Task: Create a task  Integrate website with a new web content management system (CMS) , assign it to team member softage.2@softage.net in the project AvidTech and update the status of the task to  On Track  , set the priority of the task to High
Action: Mouse moved to (234, 290)
Screenshot: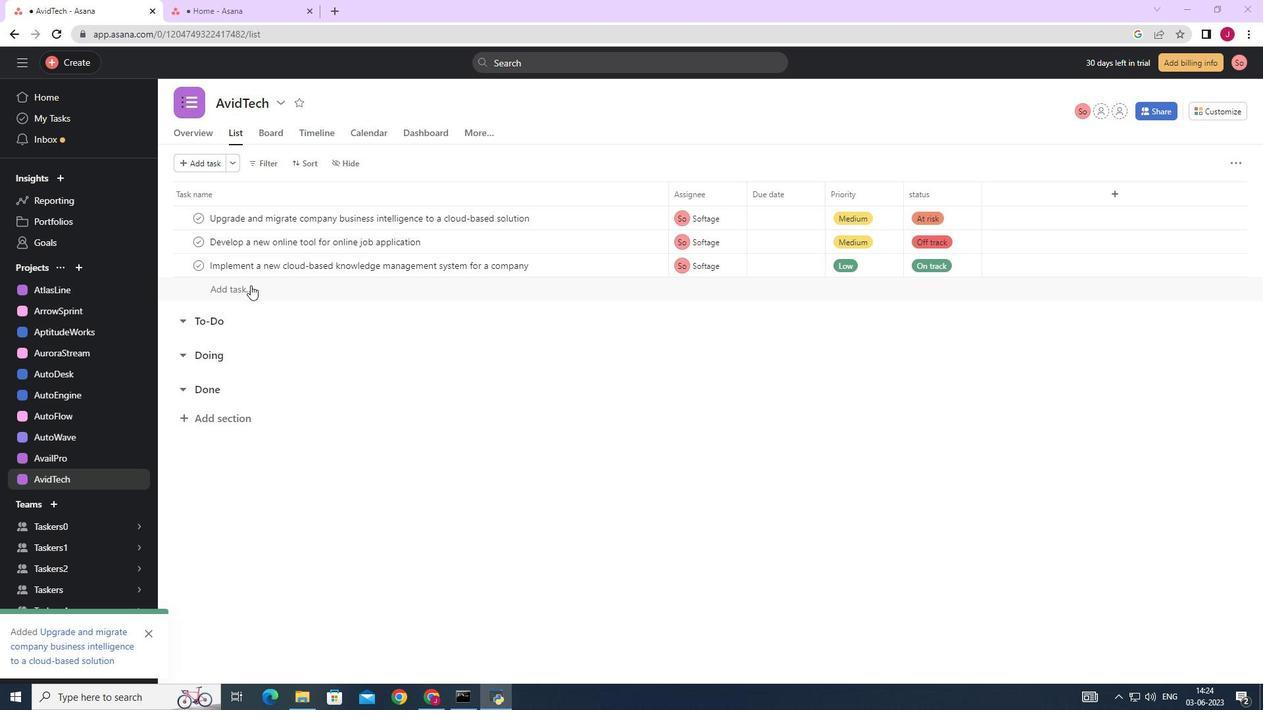 
Action: Mouse pressed left at (234, 290)
Screenshot: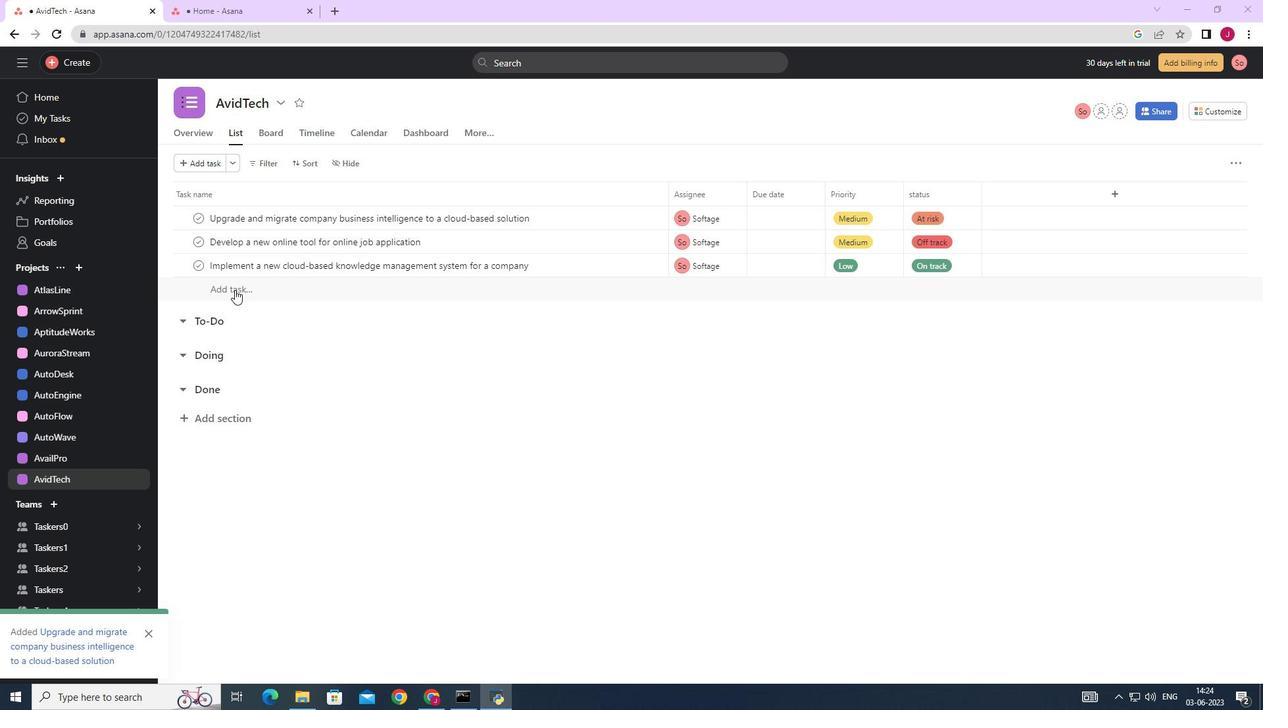 
Action: Mouse moved to (253, 288)
Screenshot: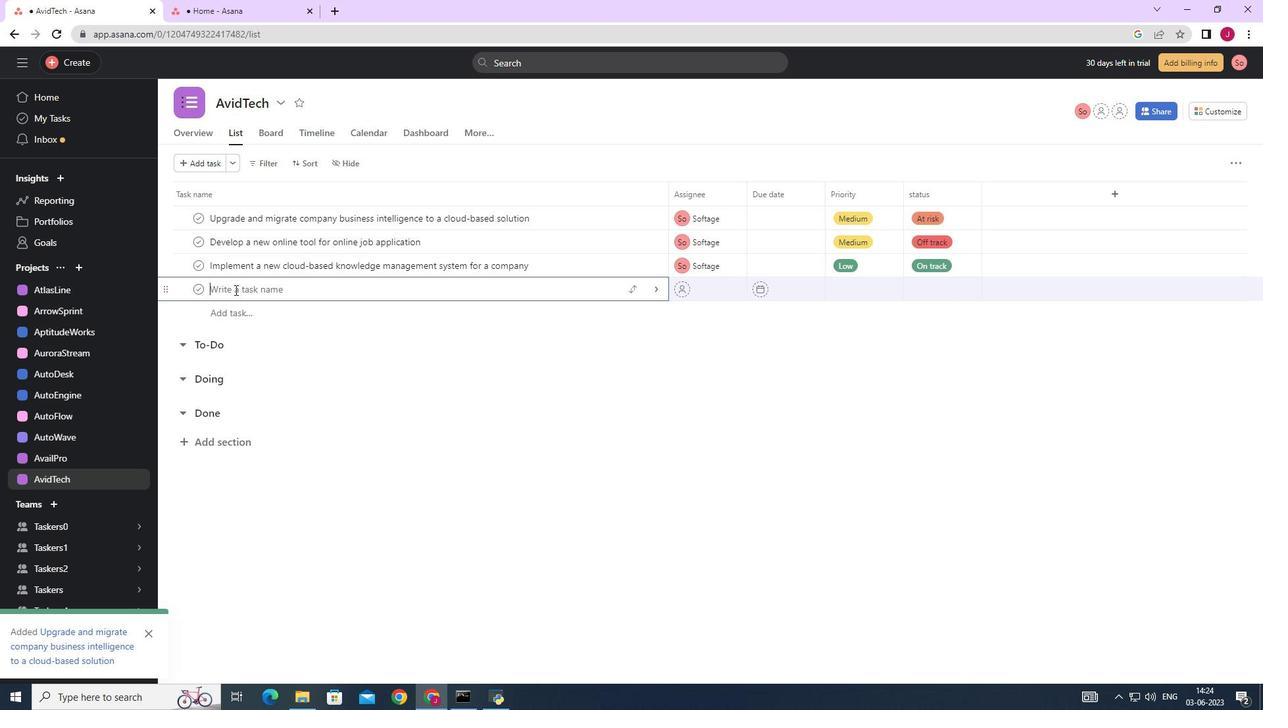 
Action: Key pressed <Key.caps_lock>I<Key.caps_lock>ntegrate<Key.space>website<Key.space>with<Key.space>a<Key.space>new<Key.space>web<Key.space>content<Key.space>management<Key.space>system<Key.space><Key.shift_r>(<Key.caps_lock>CNS<Key.shift_r>)<Key.space><Key.backspace><Key.backspace><Key.backspace><Key.backspace>MS<Key.shift_r>)<Key.space>
Screenshot: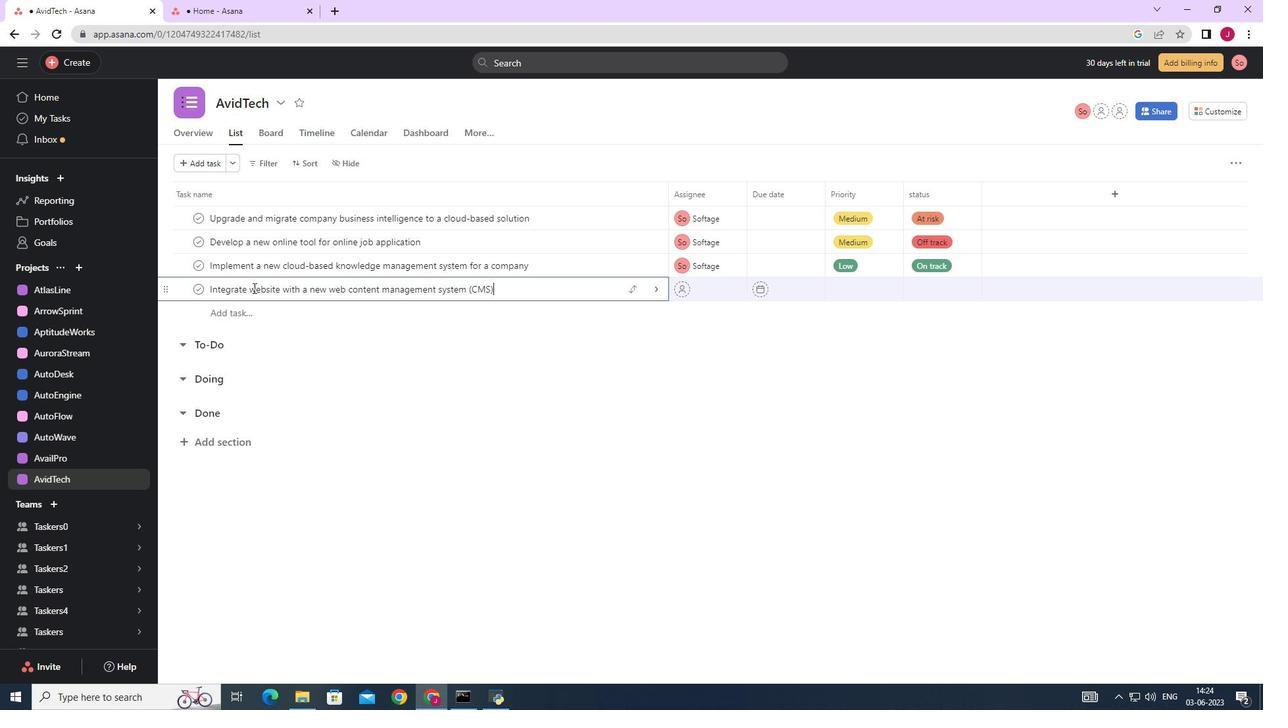 
Action: Mouse moved to (533, 291)
Screenshot: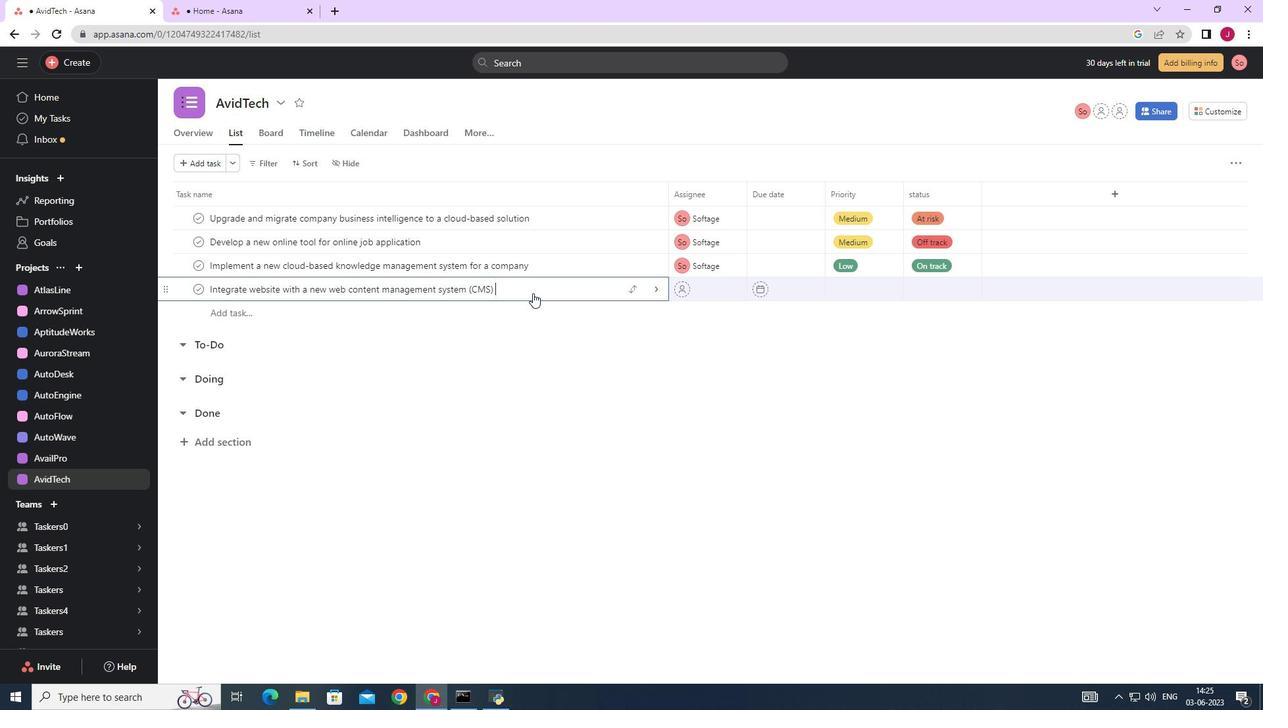 
Action: Mouse pressed left at (533, 291)
Screenshot: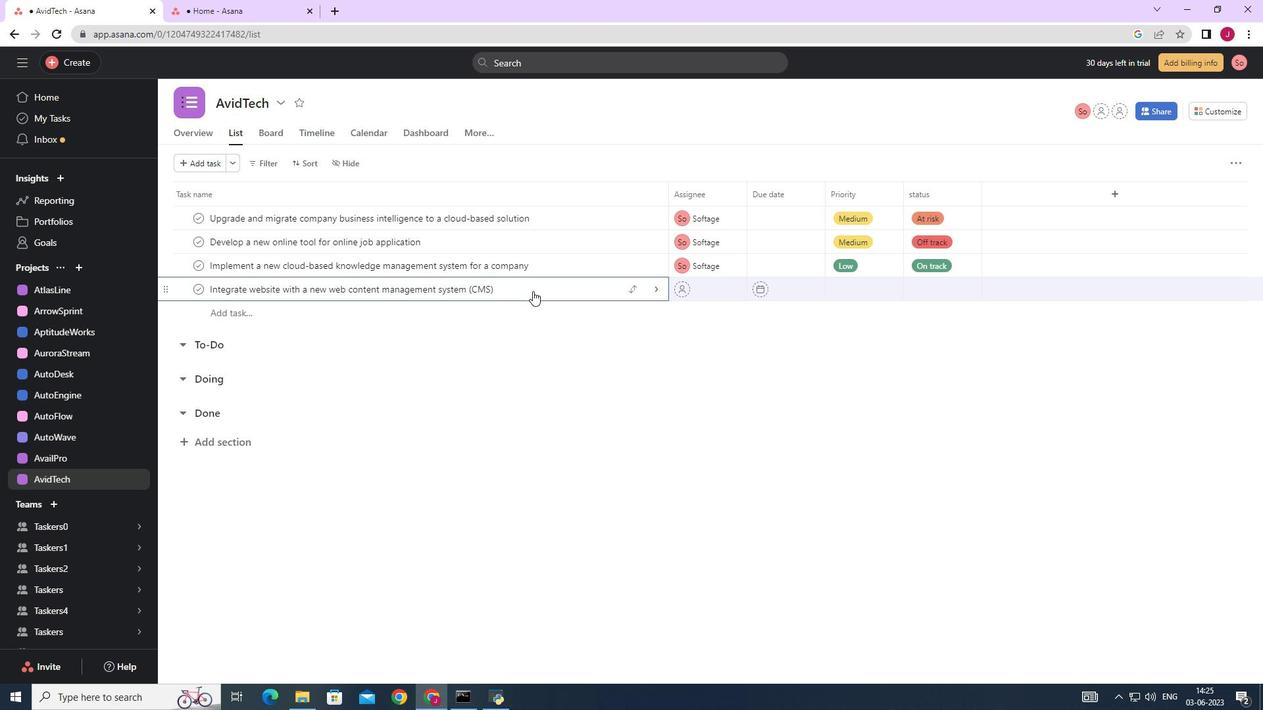 
Action: Mouse moved to (1245, 161)
Screenshot: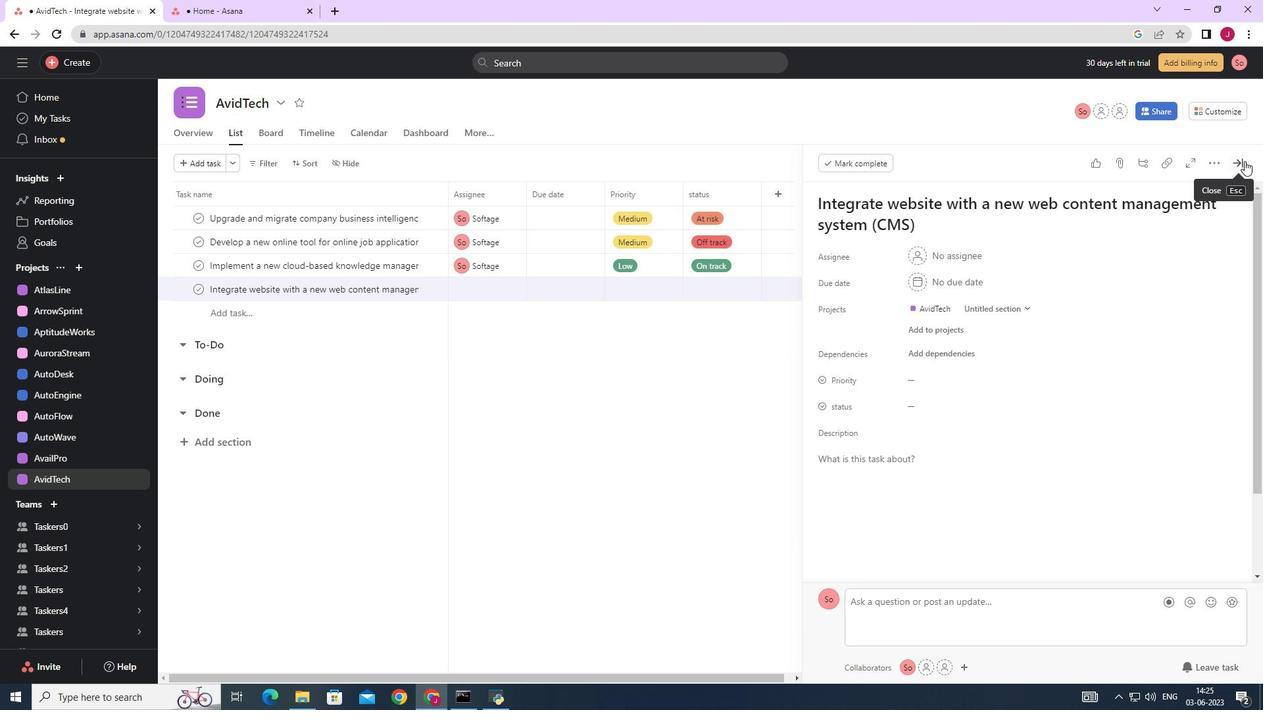 
Action: Mouse pressed left at (1245, 161)
Screenshot: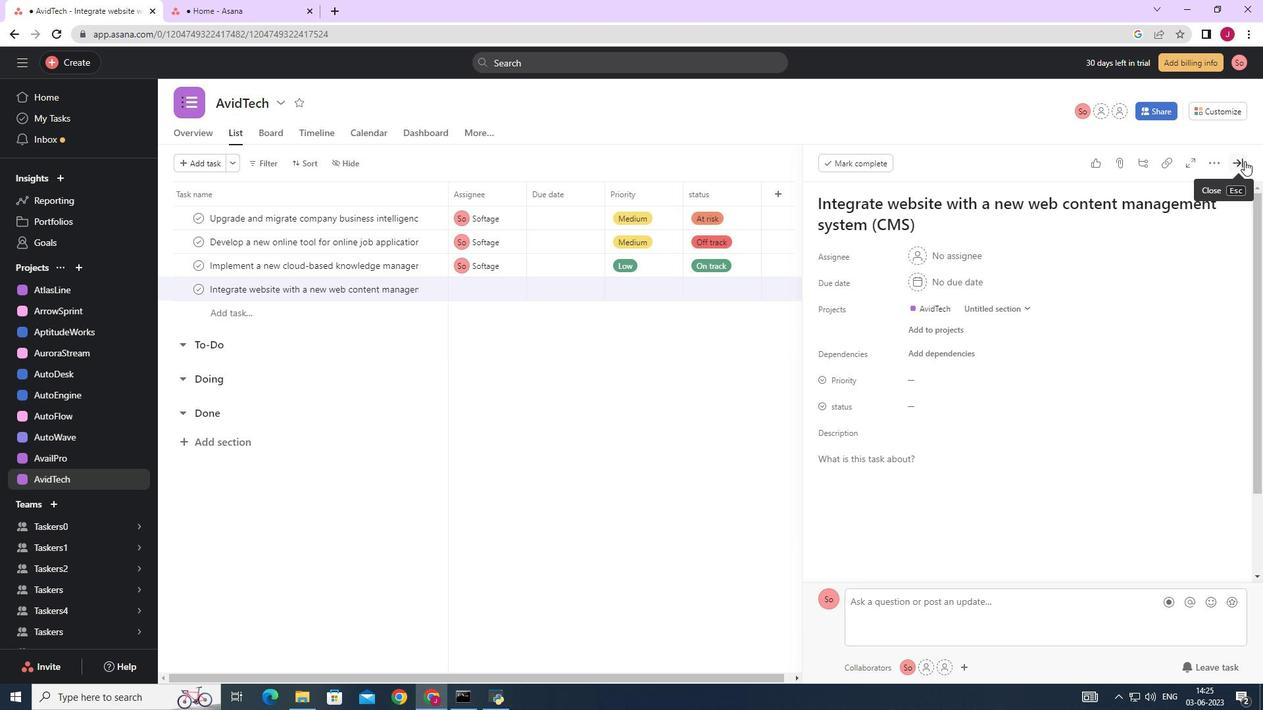 
Action: Mouse moved to (604, 290)
Screenshot: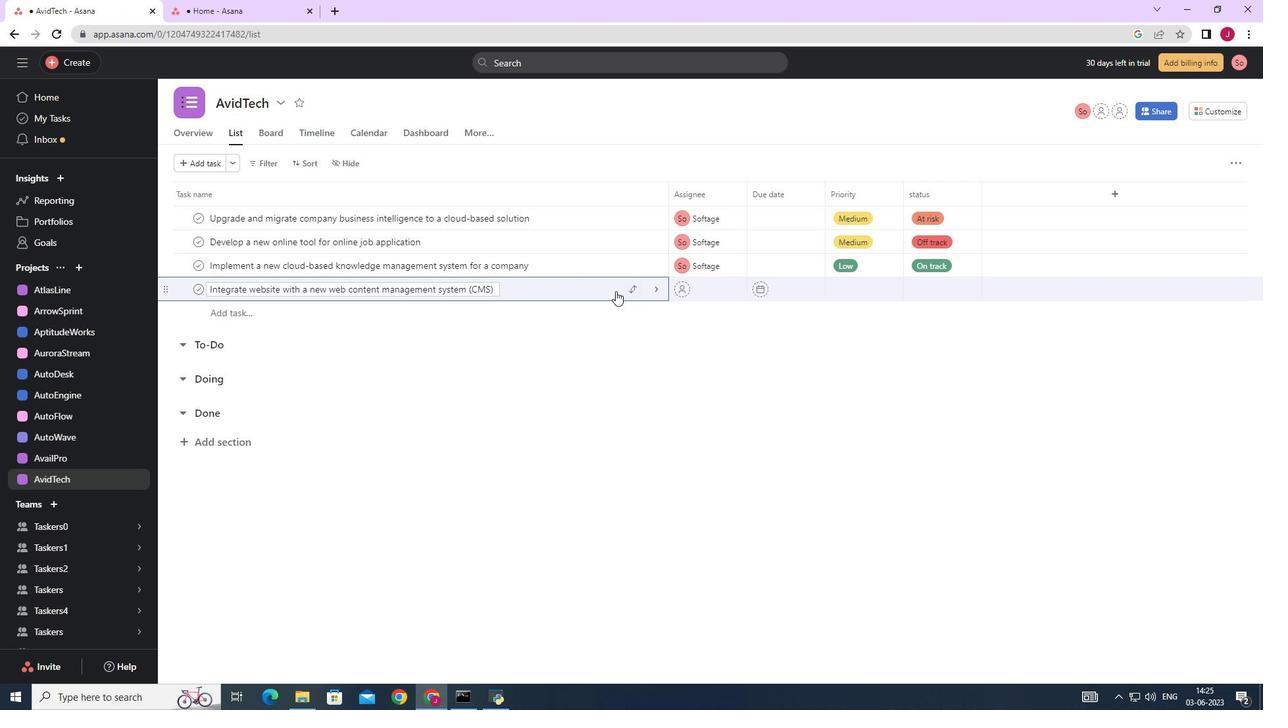 
Action: Key pressed <Key.backspace><Key.backspace><Key.backspace><Key.backspace><Key.backspace><Key.backspace><Key.backspace><Key.backspace><Key.backspace><Key.backspace><Key.backspace><Key.backspace><Key.backspace><Key.backspace><Key.backspace>
Screenshot: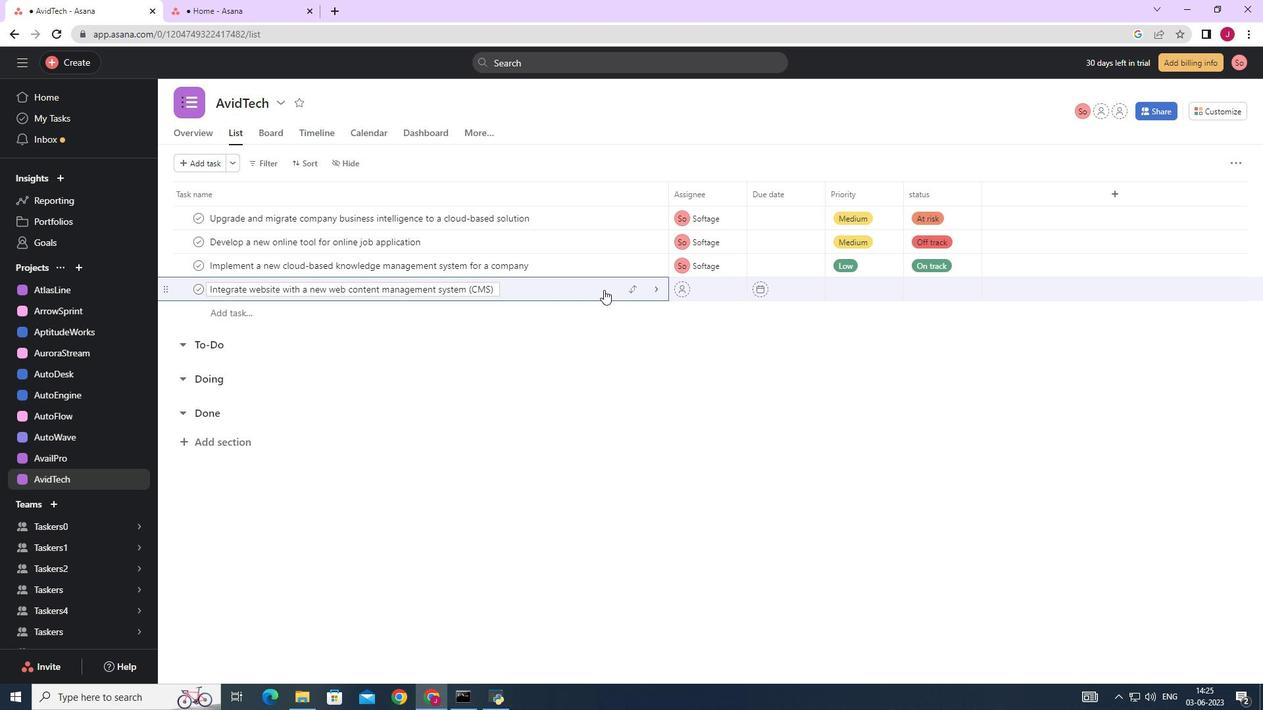
Action: Mouse moved to (494, 292)
Screenshot: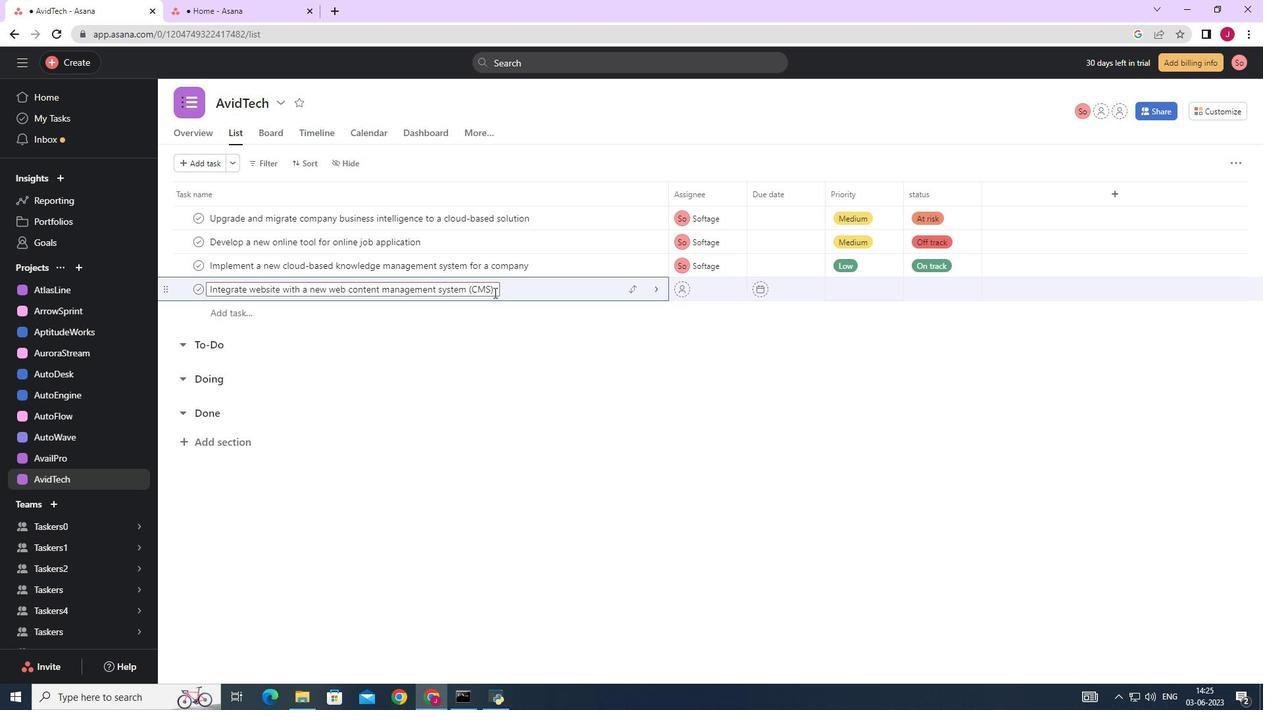 
Action: Mouse pressed left at (494, 292)
Screenshot: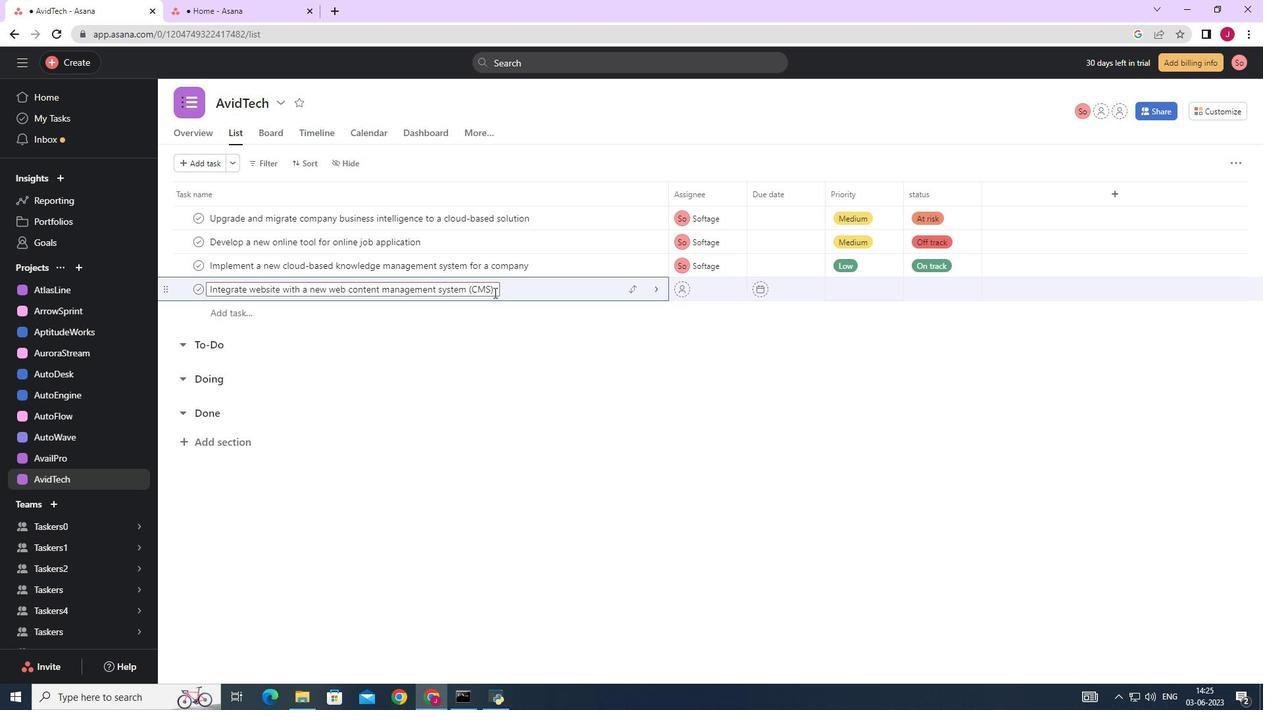 
Action: Mouse moved to (494, 292)
Screenshot: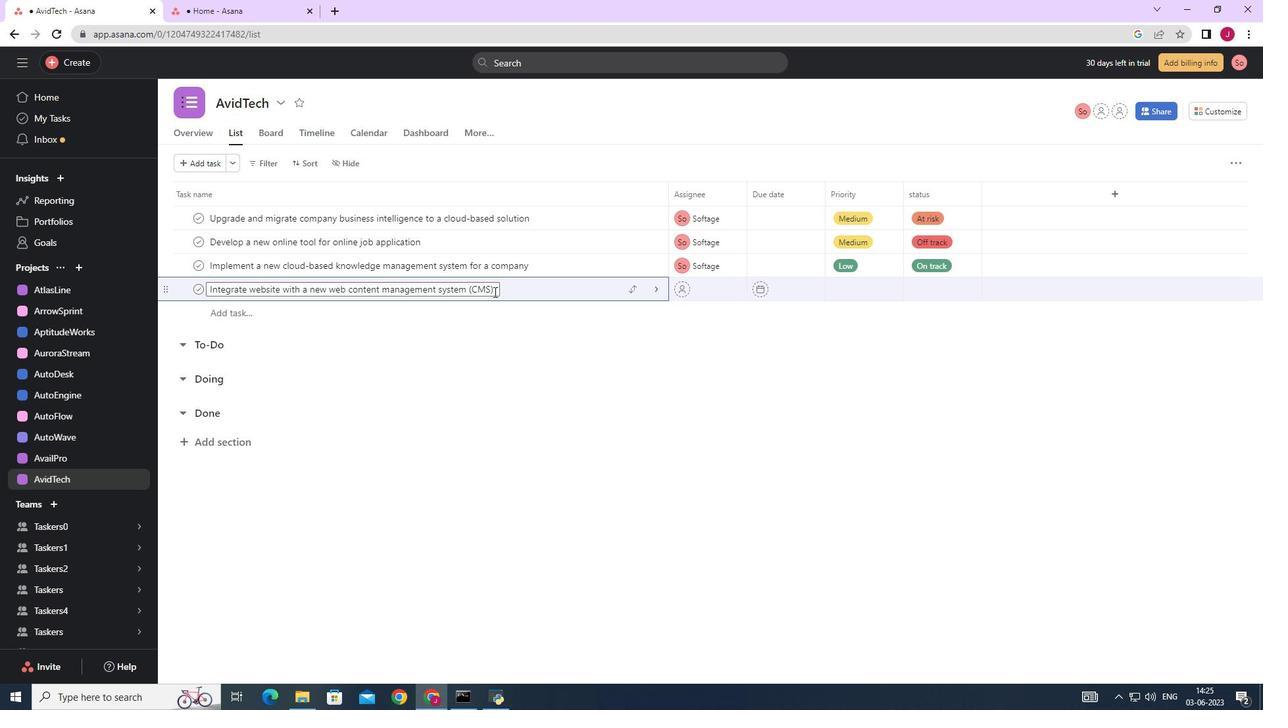 
Action: Key pressed <Key.backspace><Key.backspace><Key.backspace><Key.backspace><Key.backspace><Key.backspace><Key.backspace><Key.backspace><Key.backspace><Key.backspace><Key.backspace><Key.backspace><Key.backspace><Key.backspace><Key.backspace><Key.backspace><Key.backspace><Key.backspace><Key.backspace><Key.backspace><Key.backspace><Key.backspace><Key.backspace><Key.backspace><Key.backspace><Key.backspace><Key.backspace><Key.backspace><Key.backspace><Key.backspace><Key.backspace><Key.backspace><Key.backspace><Key.backspace><Key.backspace><Key.backspace><Key.backspace><Key.backspace><Key.backspace><Key.backspace><Key.backspace><Key.backspace><Key.backspace><Key.backspace><Key.backspace><Key.backspace><Key.backspace><Key.backspace><Key.backspace><Key.backspace><Key.backspace><Key.backspace><Key.backspace><Key.backspace><Key.backspace><Key.backspace><Key.backspace><Key.backspace><Key.backspace><Key.backspace><Key.backspace><Key.backspace><Key.backspace><Key.backspace><Key.backspace><Key.backspace><Key.backspace><Key.backspace><Key.backspace><Key.backspace>
Screenshot: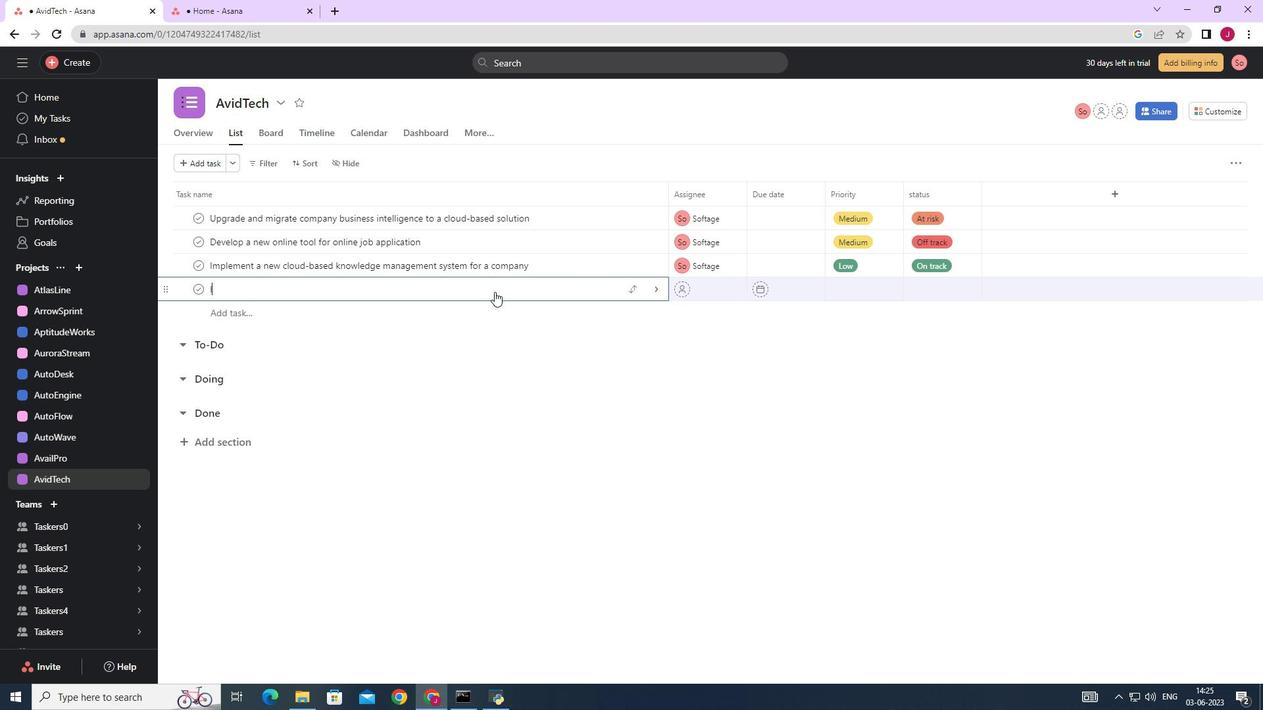 
Action: Mouse moved to (80, 58)
Screenshot: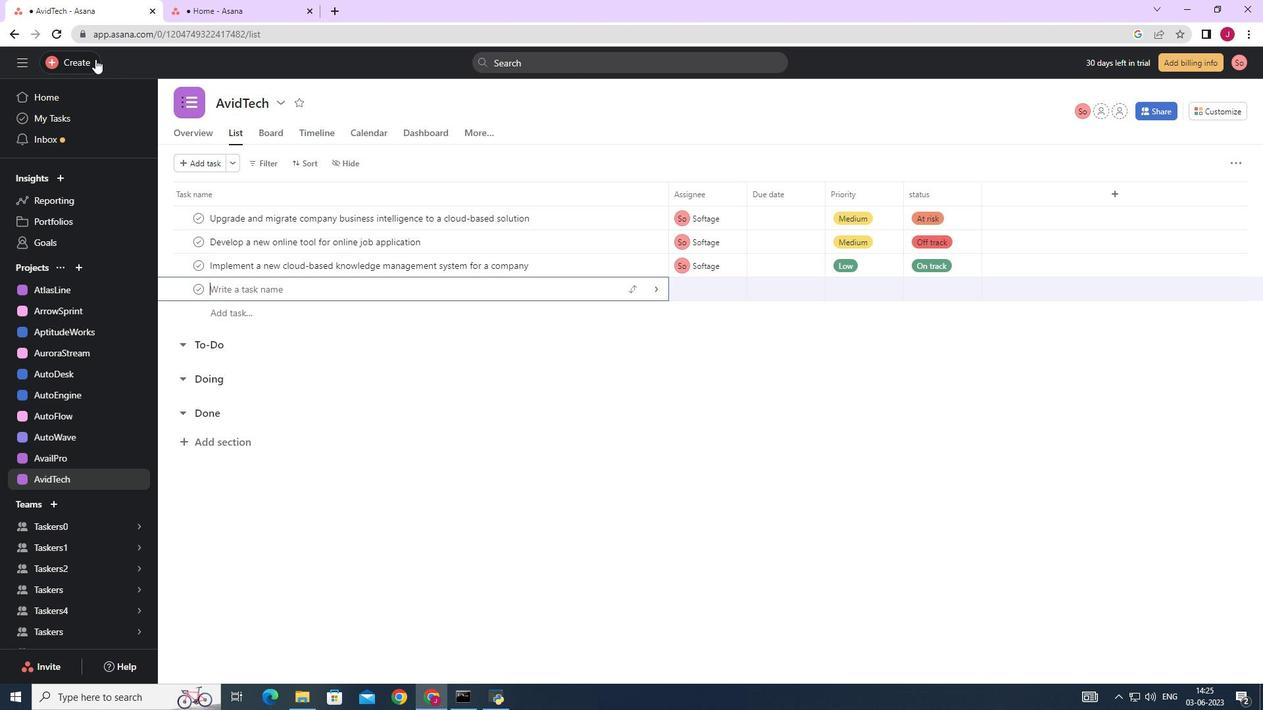 
Action: Mouse pressed left at (80, 58)
Screenshot: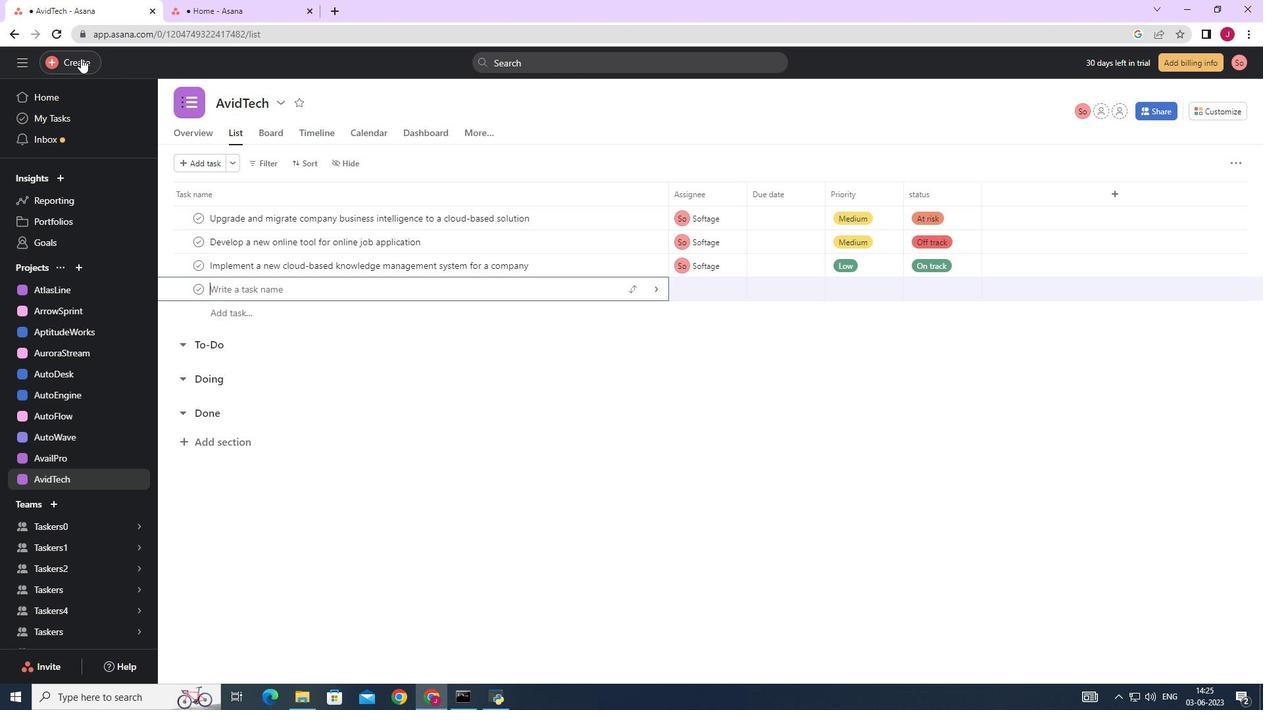 
Action: Mouse moved to (185, 62)
Screenshot: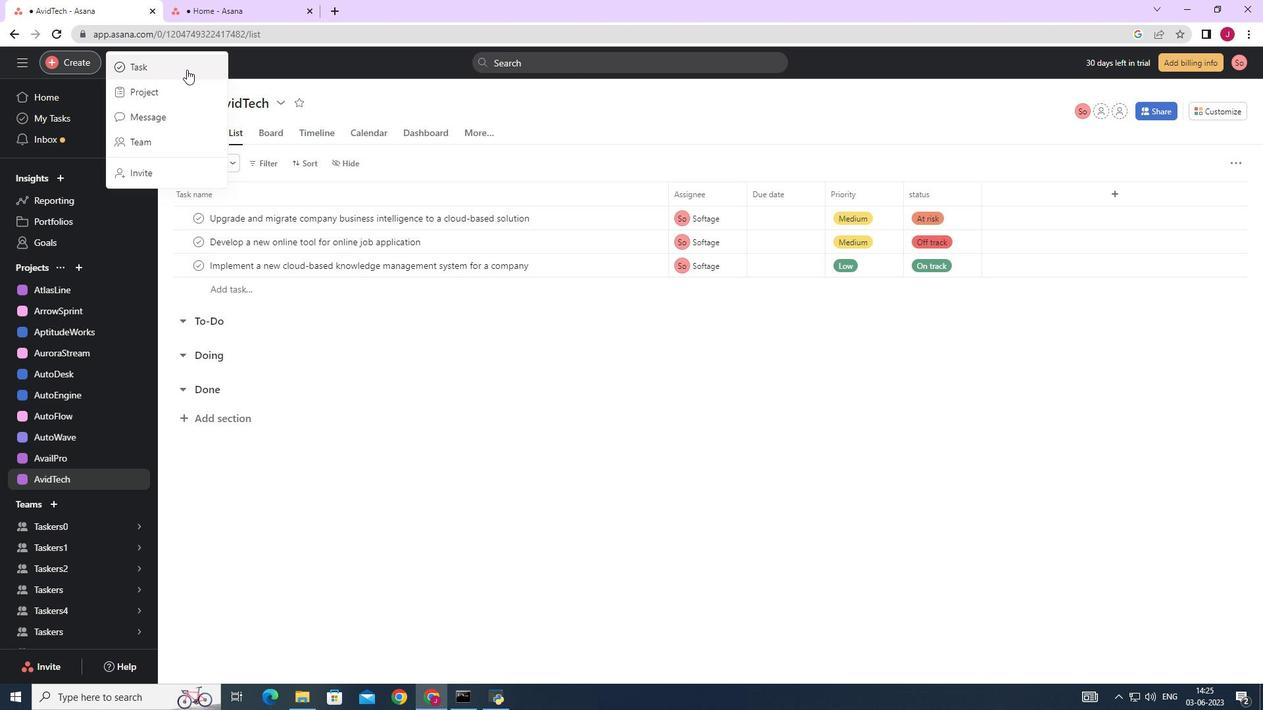 
Action: Mouse pressed left at (185, 62)
Screenshot: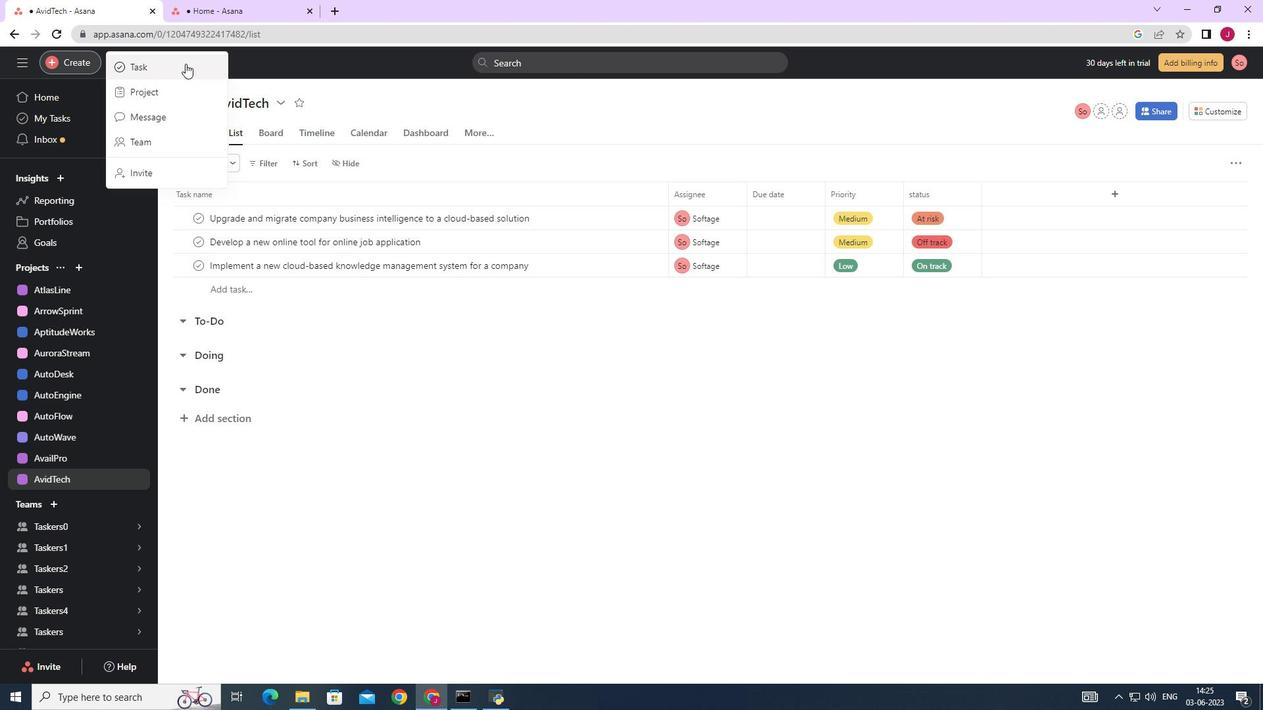 
Action: Mouse moved to (1002, 437)
Screenshot: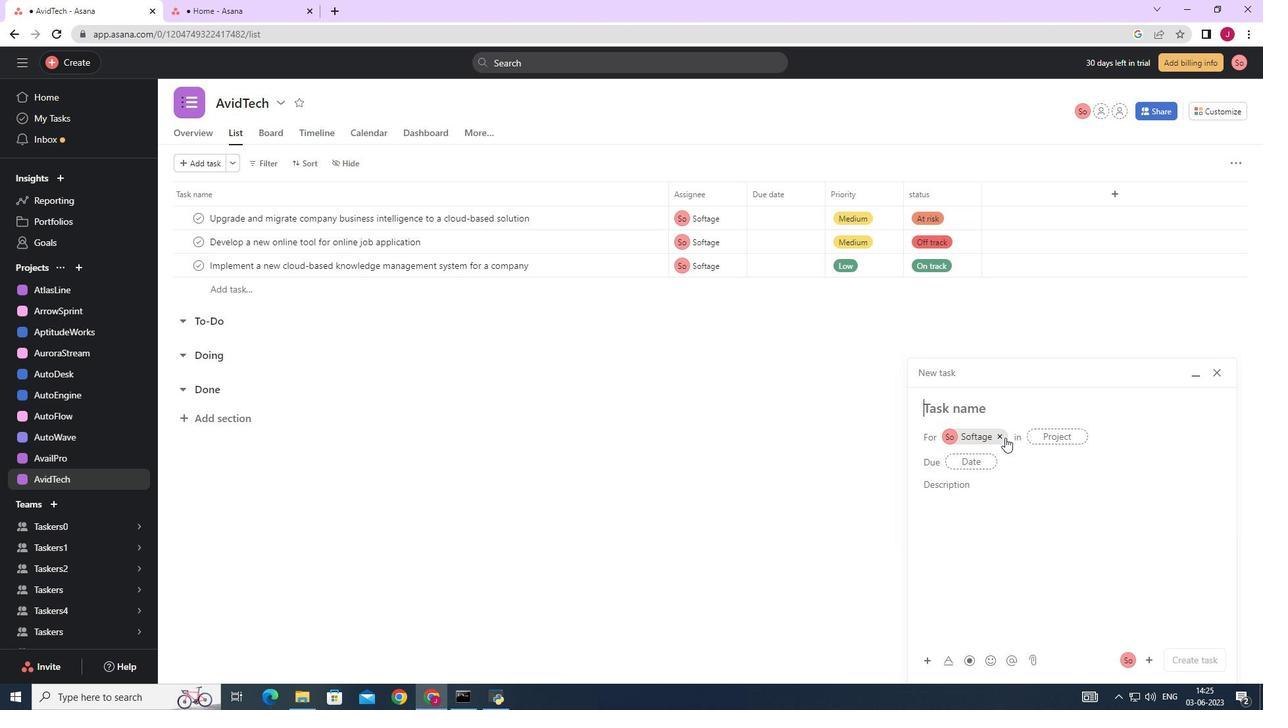 
Action: Mouse pressed left at (1002, 437)
Screenshot: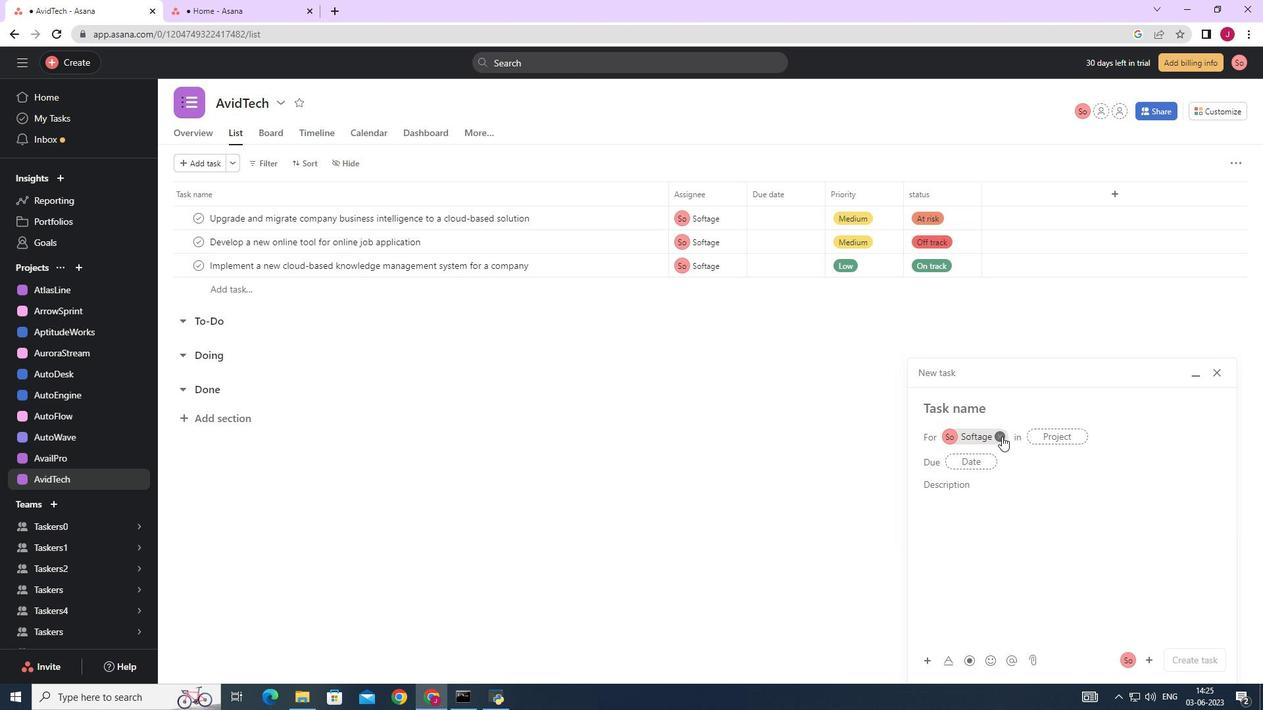 
Action: Mouse moved to (958, 412)
Screenshot: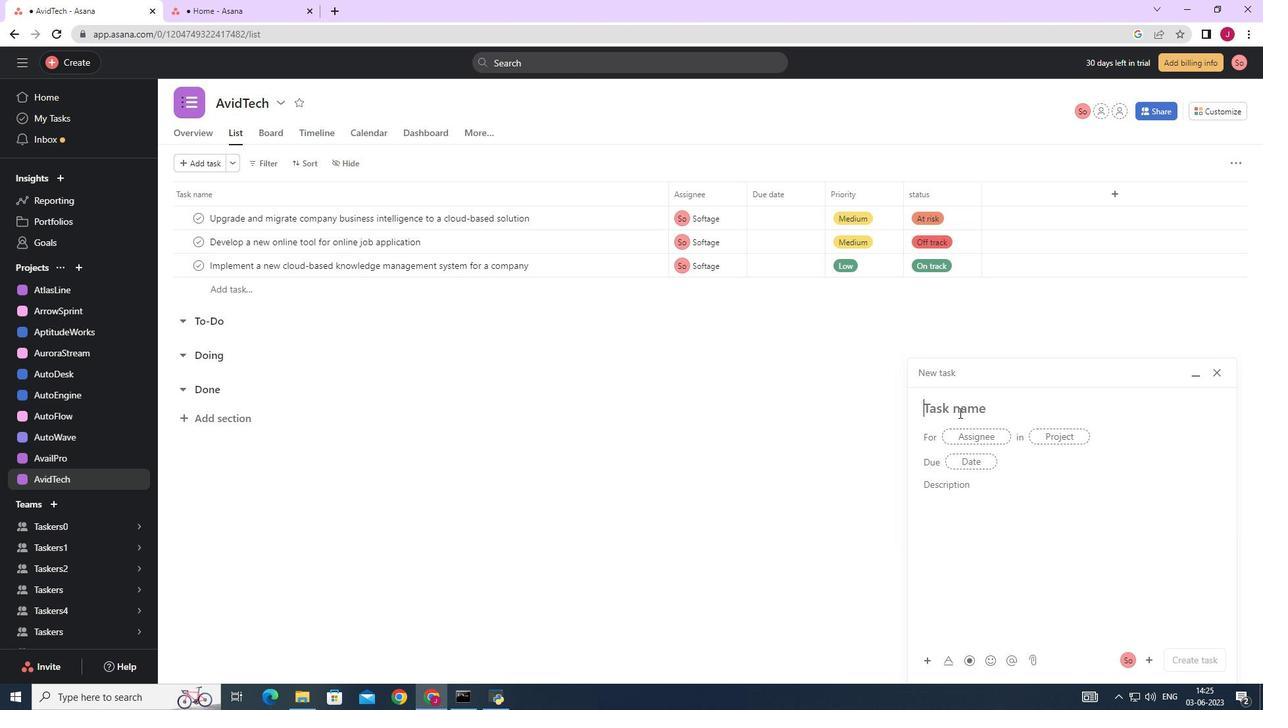 
Action: Mouse pressed left at (958, 412)
Screenshot: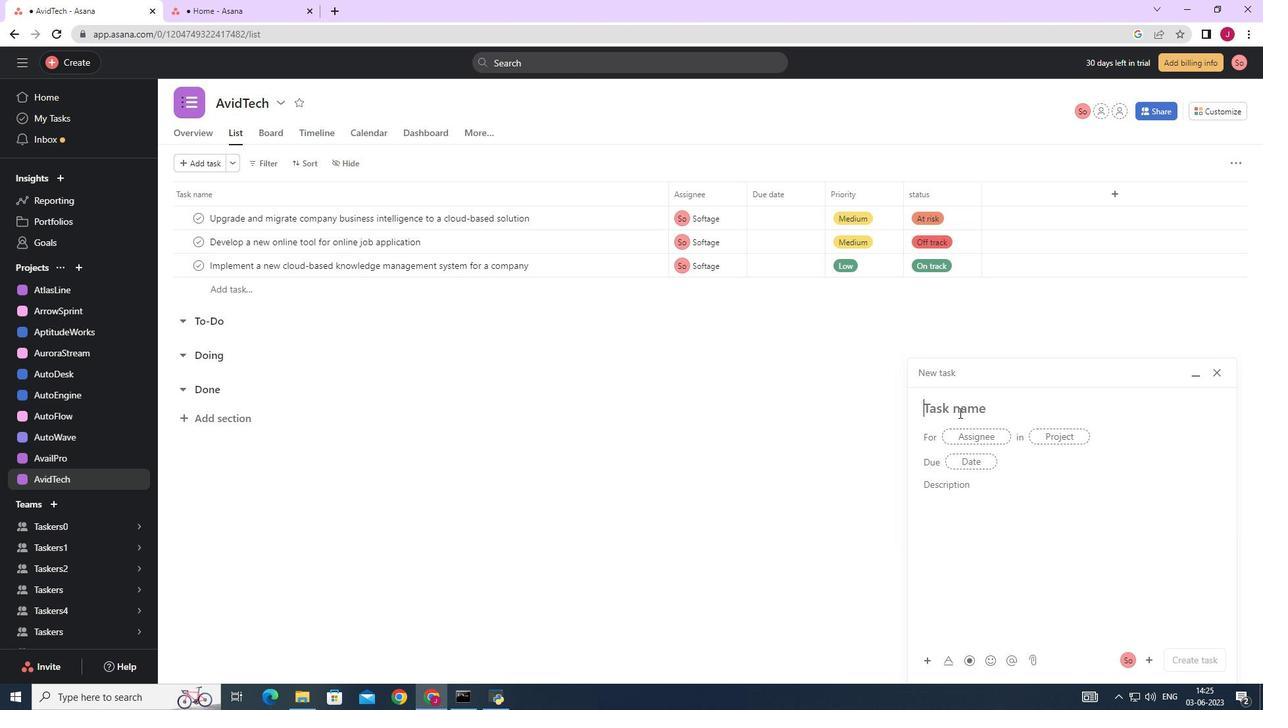 
Action: Key pressed <Key.caps_lock><Key.caps_lock>I<Key.caps_lock>ntegrate<Key.space>website<Key.space>with<Key.space>a<Key.space>new<Key.space>web<Key.space>content<Key.space>management<Key.space>system<Key.space><Key.shift_r><Key.shift_r><Key.shift_r>(<Key.caps_lock>CMS<Key.shift_r>)<Key.space>
Screenshot: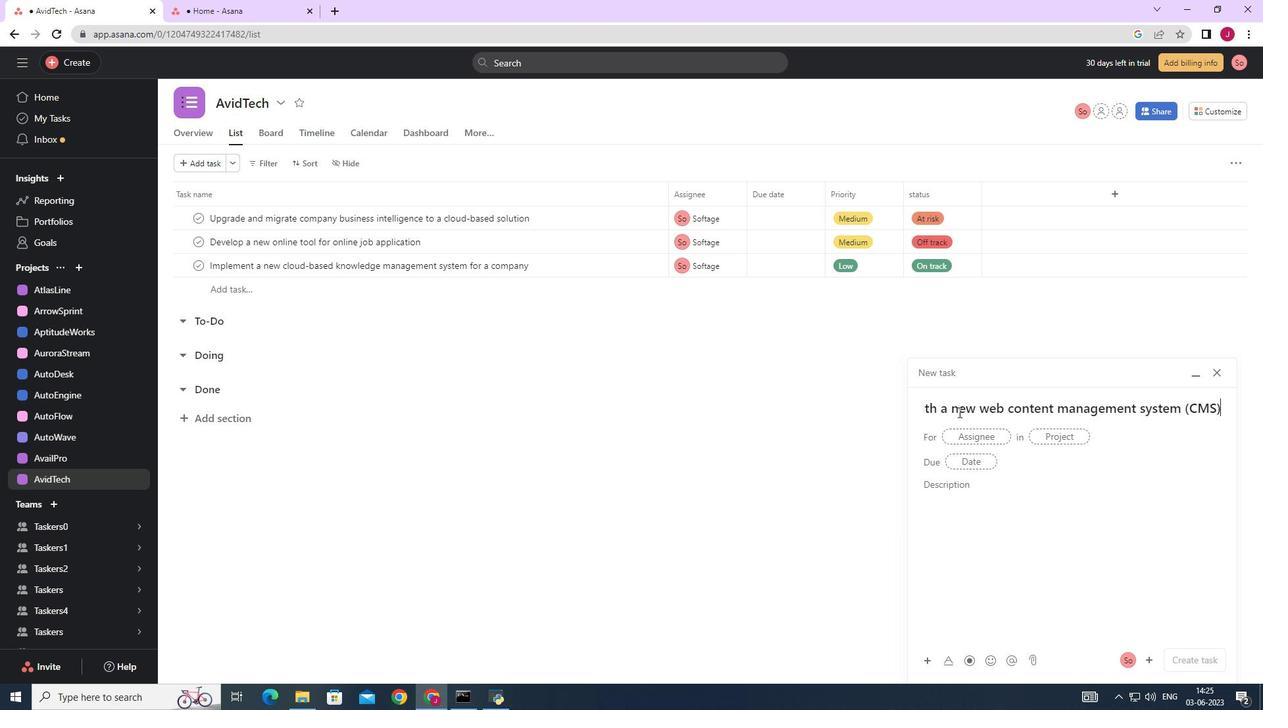 
Action: Mouse moved to (986, 433)
Screenshot: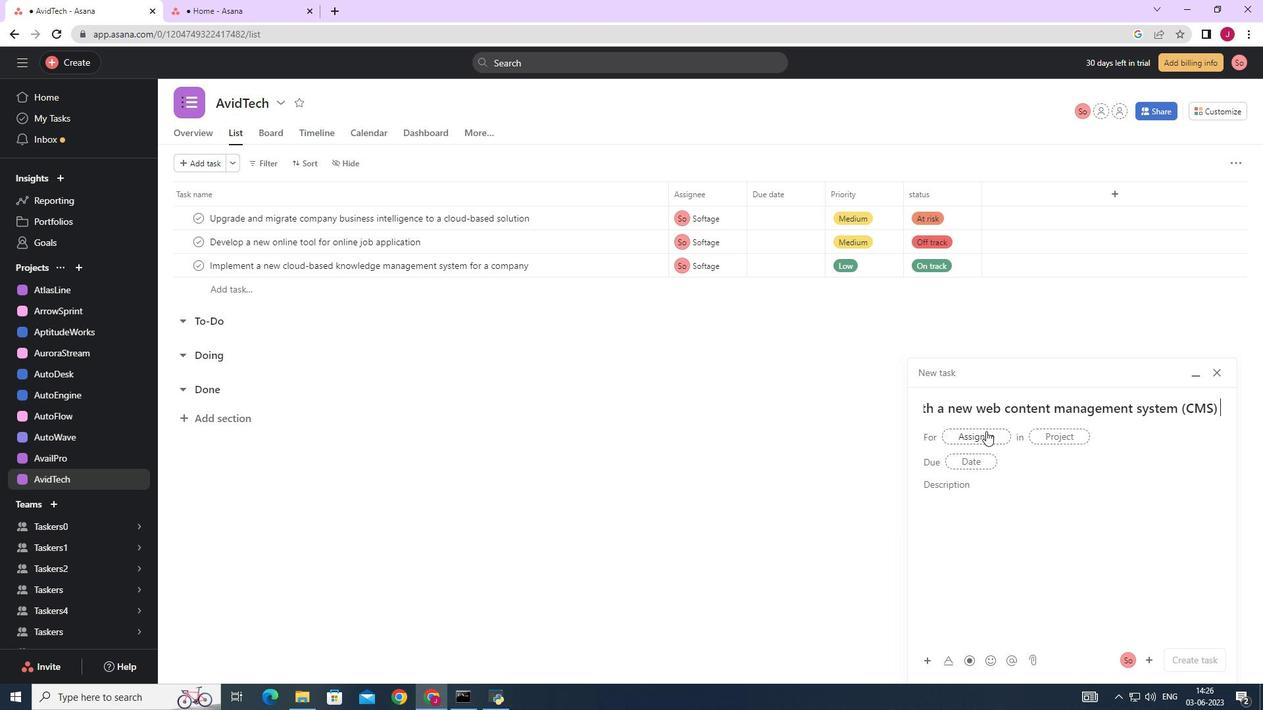 
Action: Mouse pressed left at (986, 433)
Screenshot: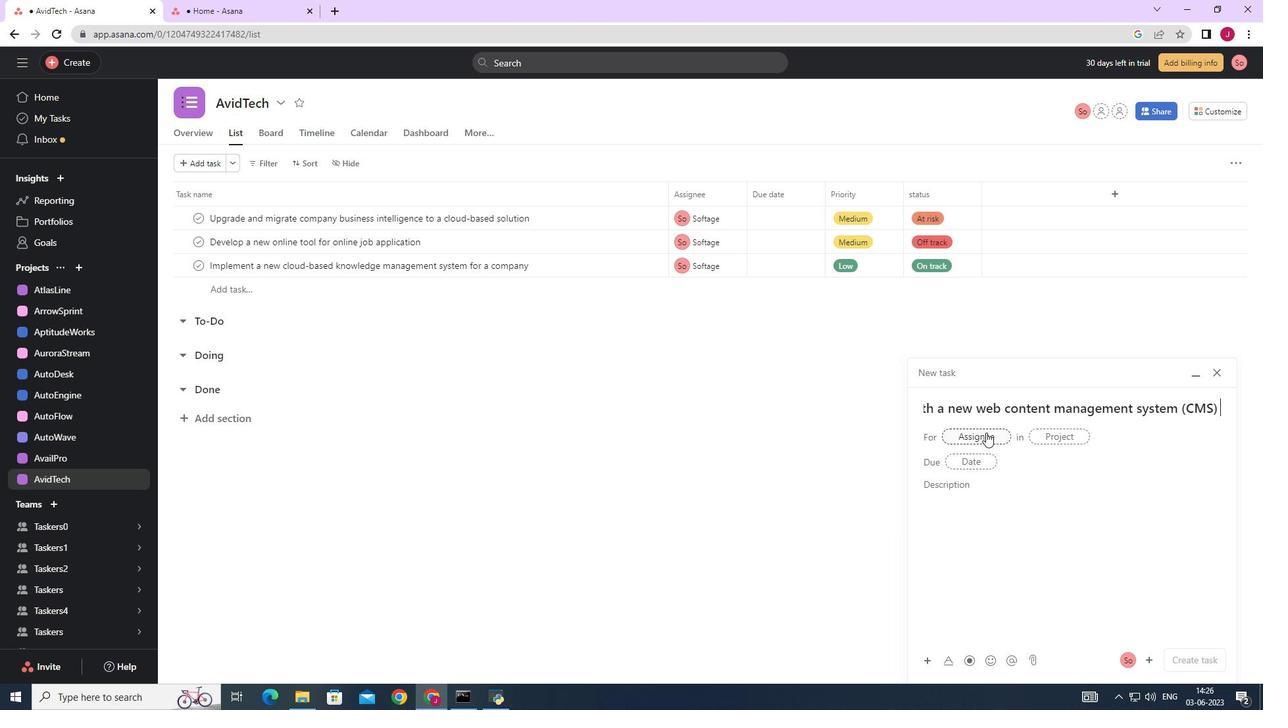 
Action: Key pressed SOFTAGE.2
Screenshot: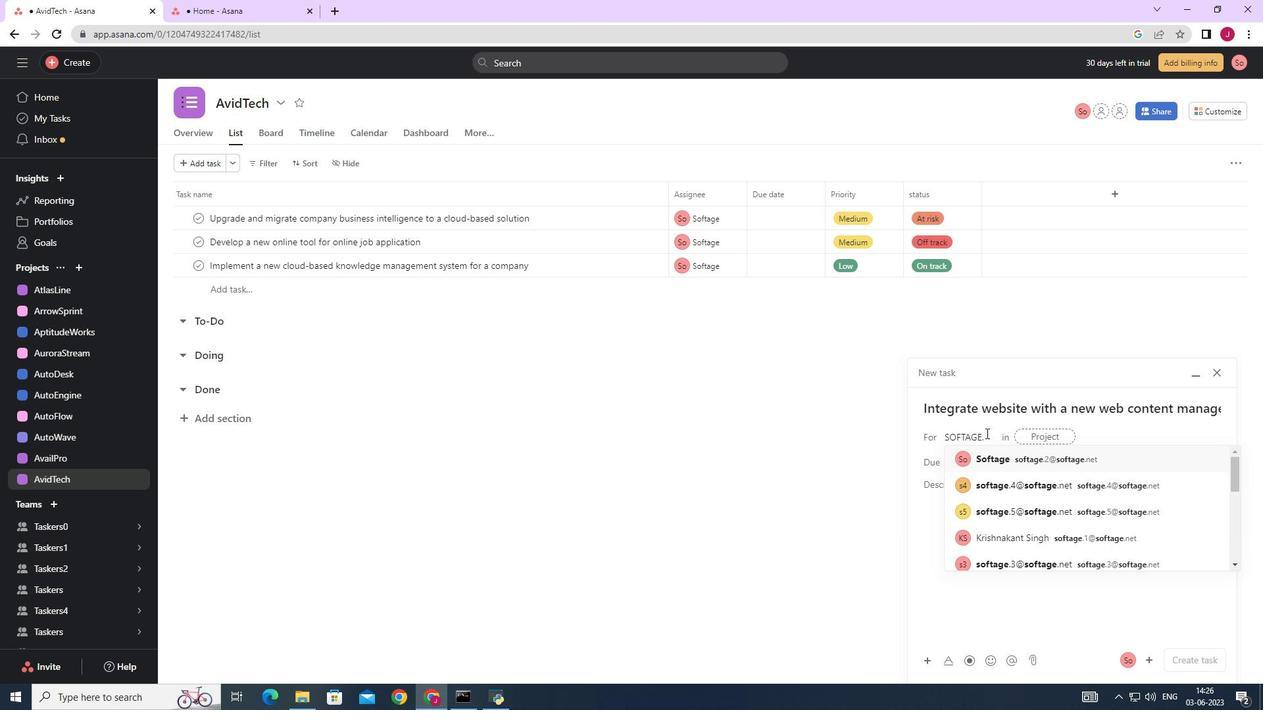 
Action: Mouse moved to (1000, 460)
Screenshot: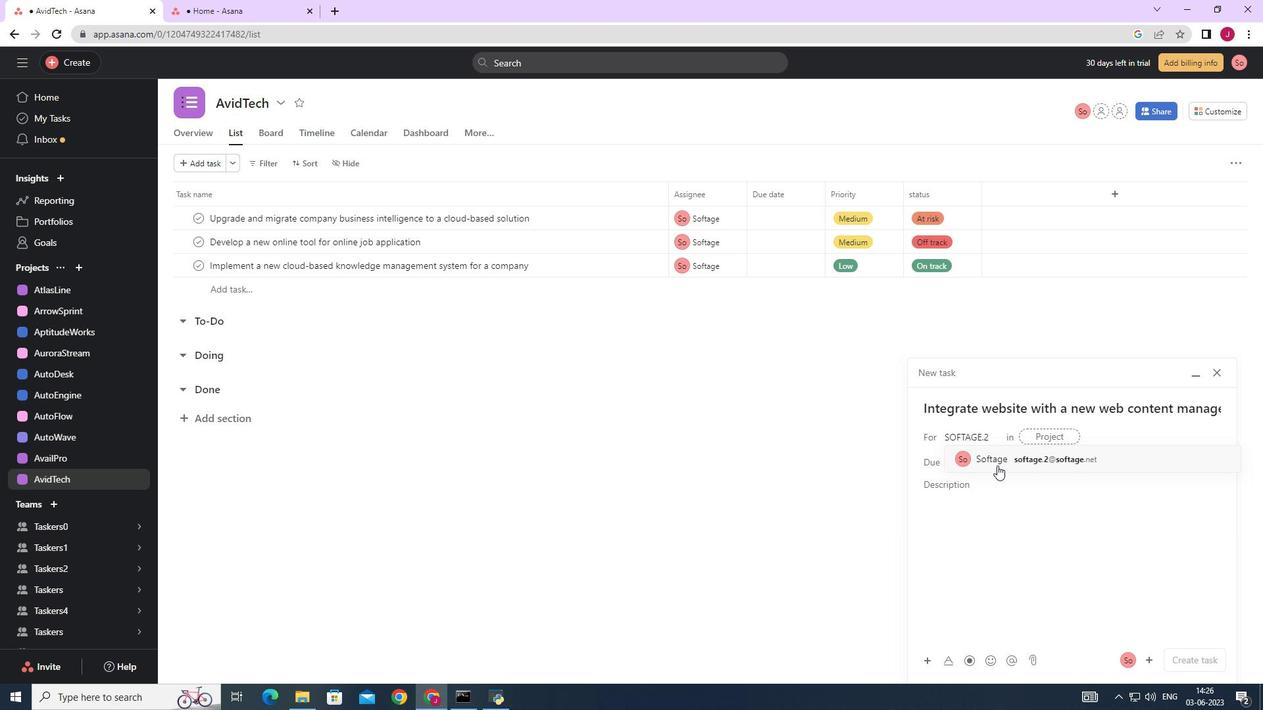 
Action: Mouse pressed left at (1000, 460)
Screenshot: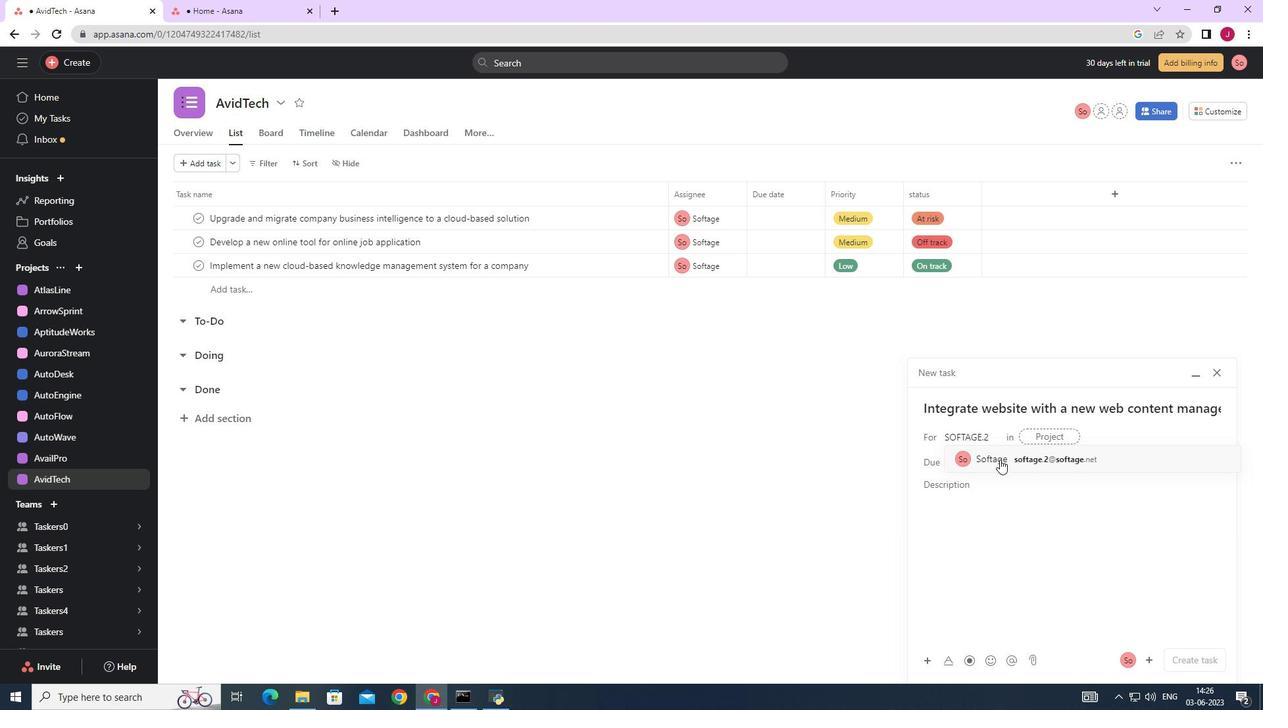 
Action: Mouse moved to (858, 463)
Screenshot: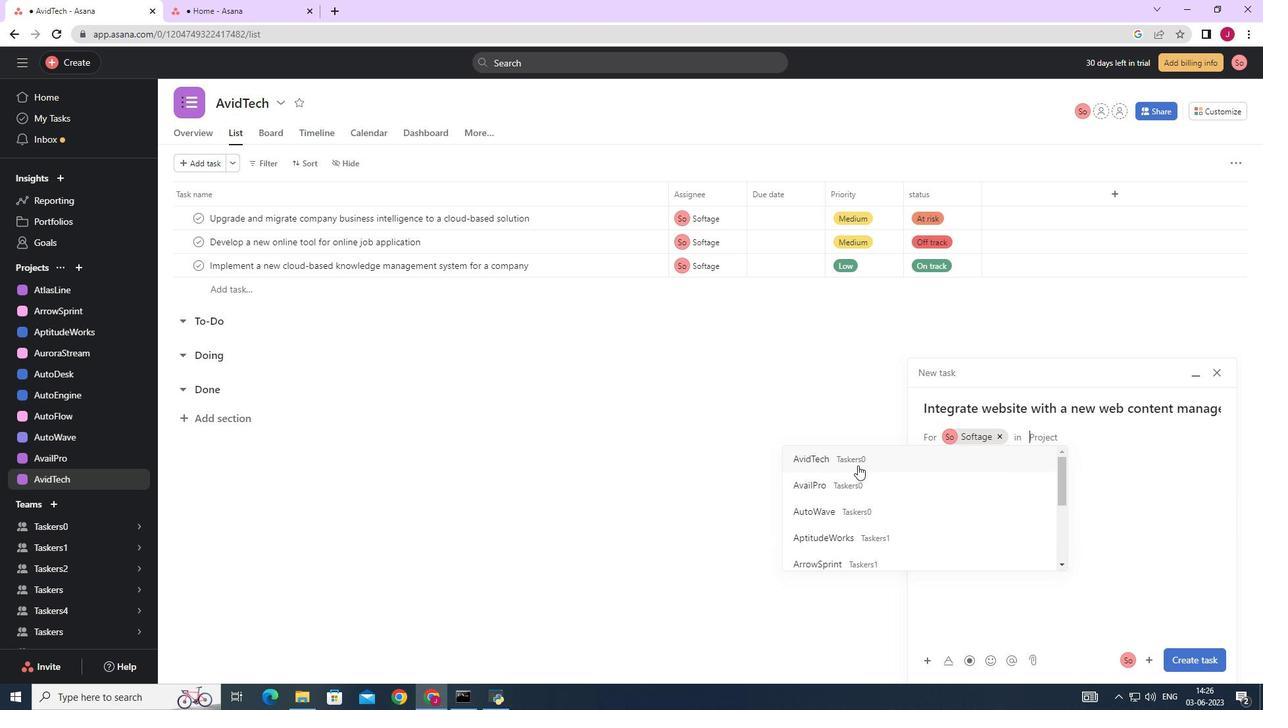 
Action: Mouse pressed left at (858, 463)
Screenshot: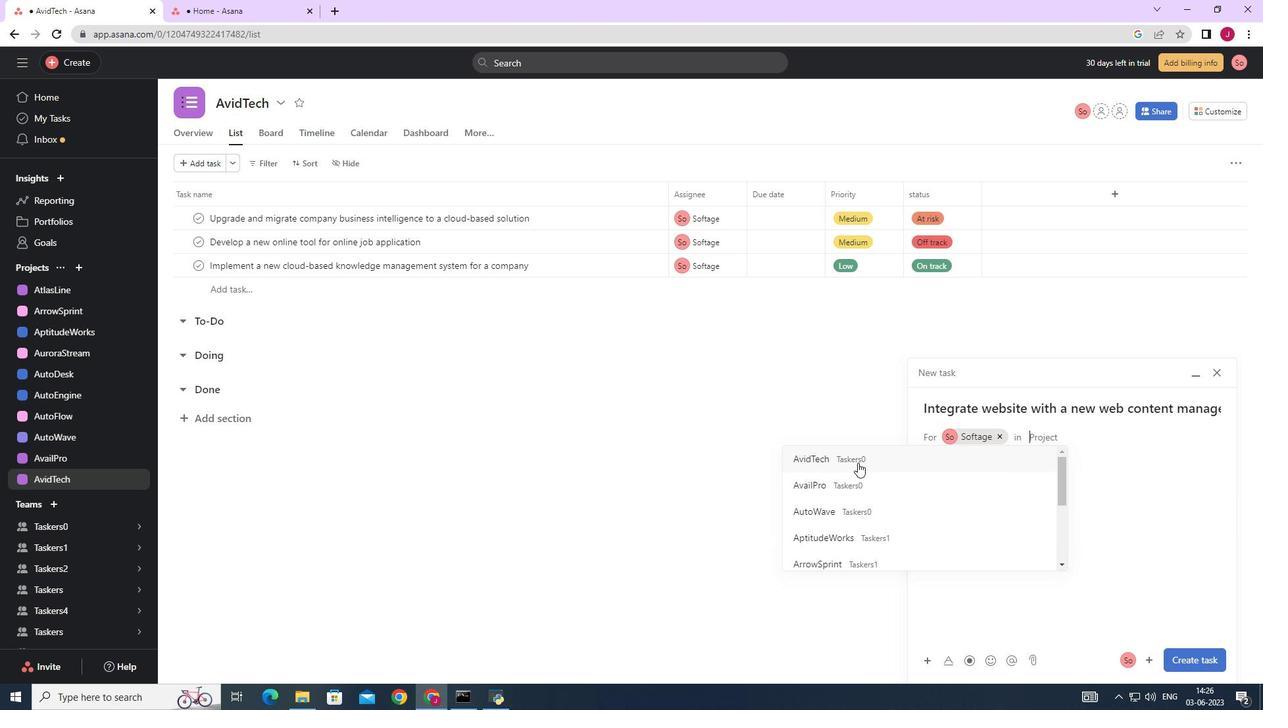 
Action: Mouse moved to (998, 485)
Screenshot: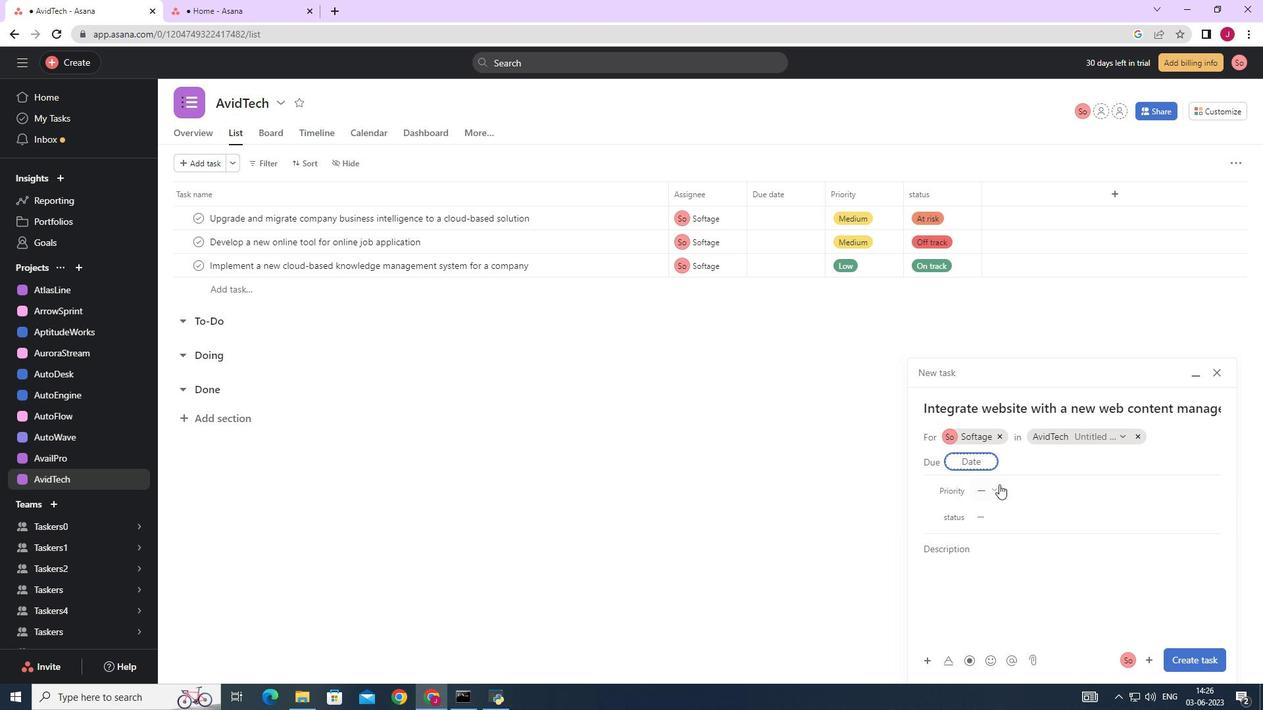 
Action: Mouse pressed left at (998, 485)
Screenshot: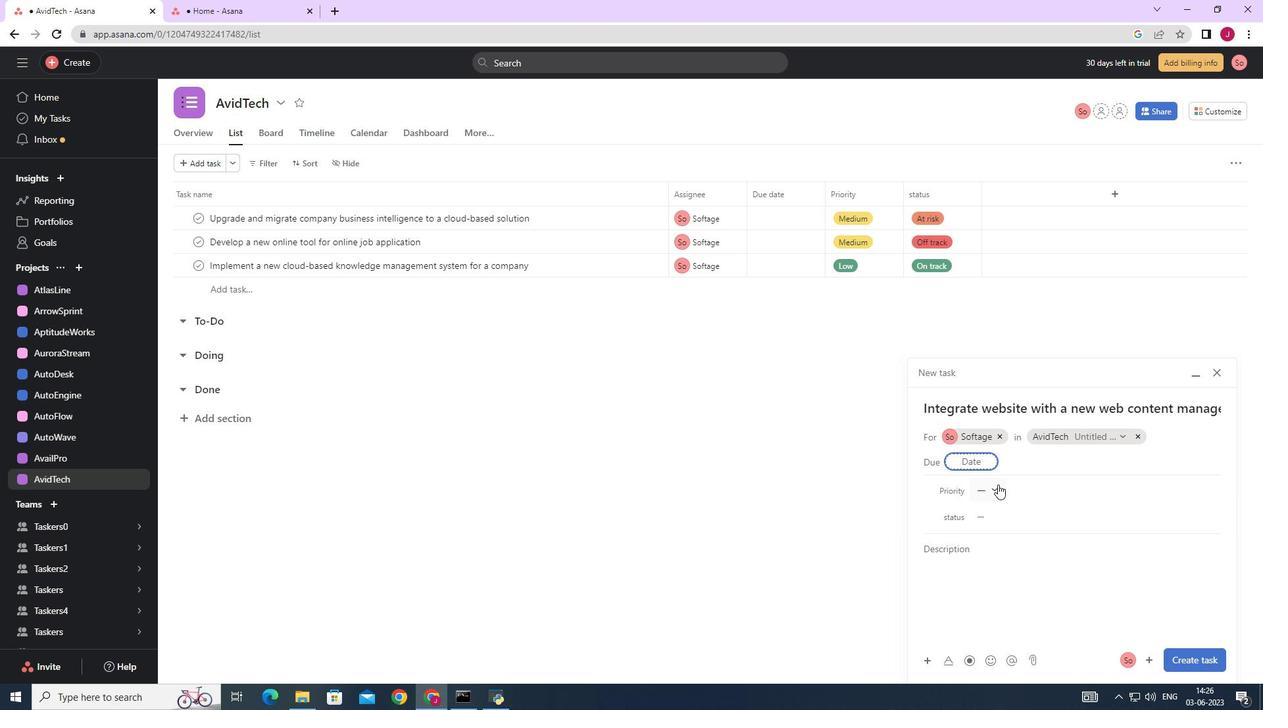 
Action: Mouse moved to (1016, 531)
Screenshot: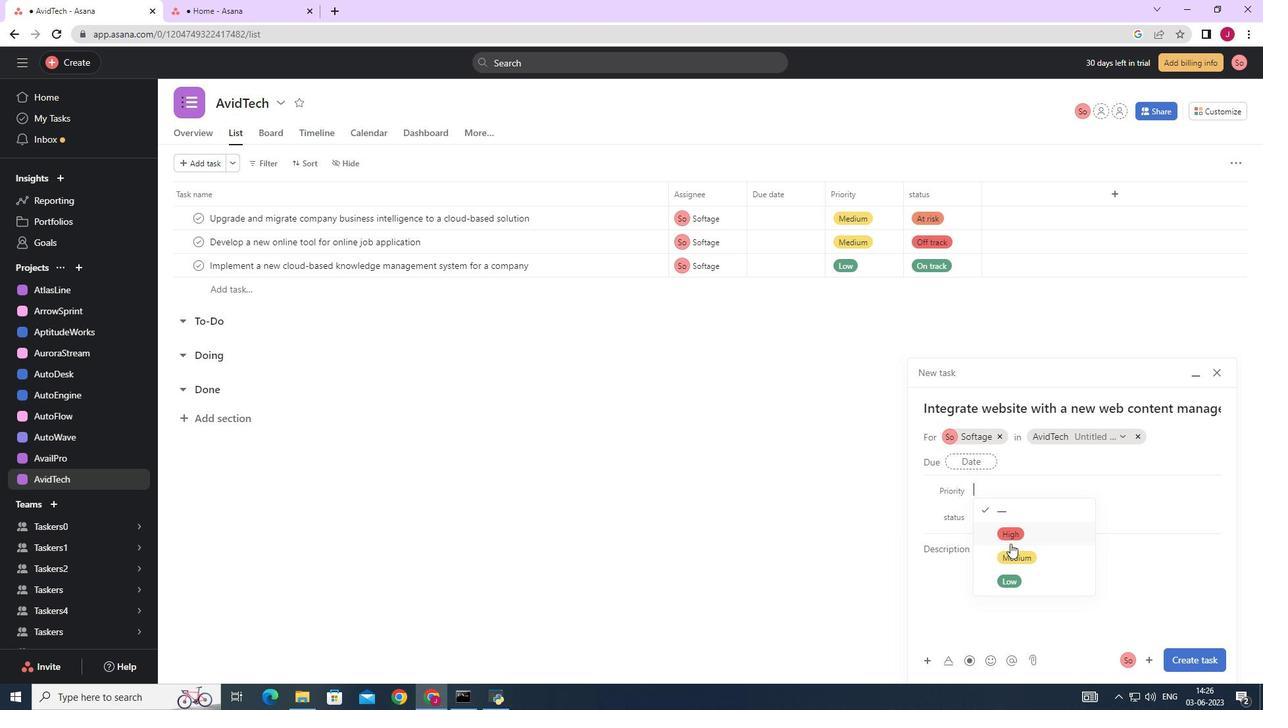 
Action: Mouse pressed left at (1016, 531)
Screenshot: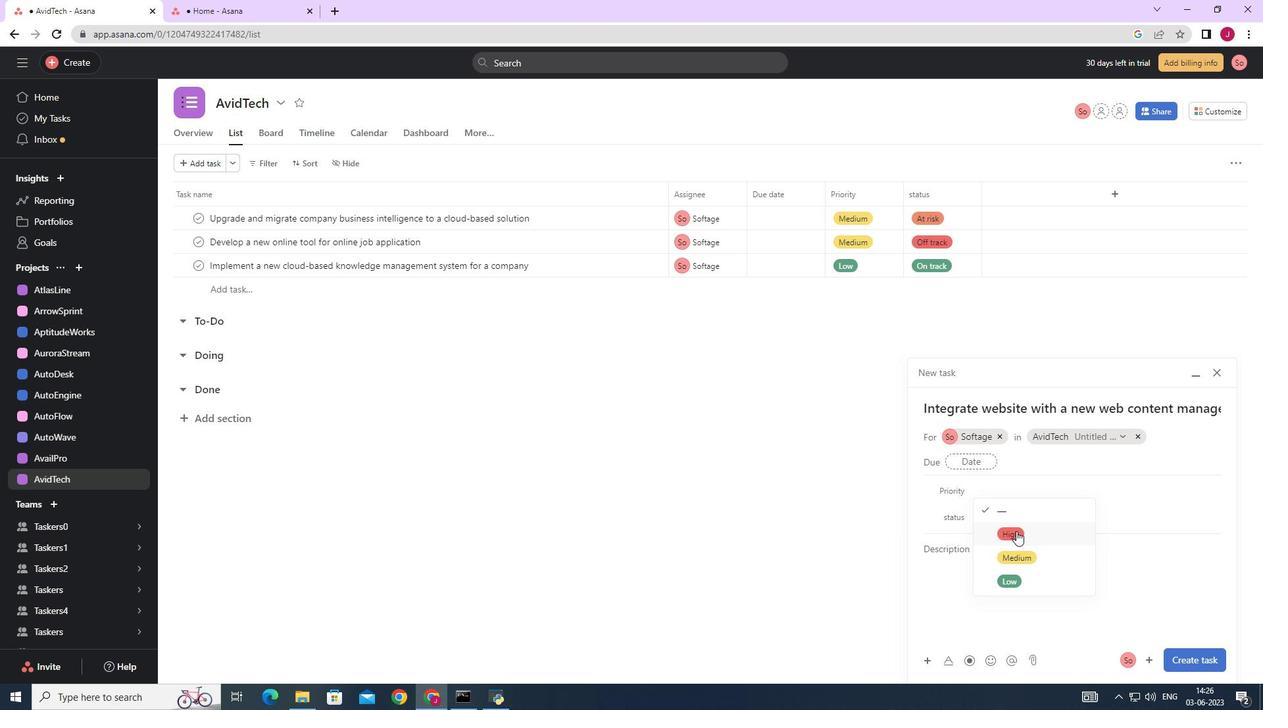 
Action: Mouse moved to (984, 510)
Screenshot: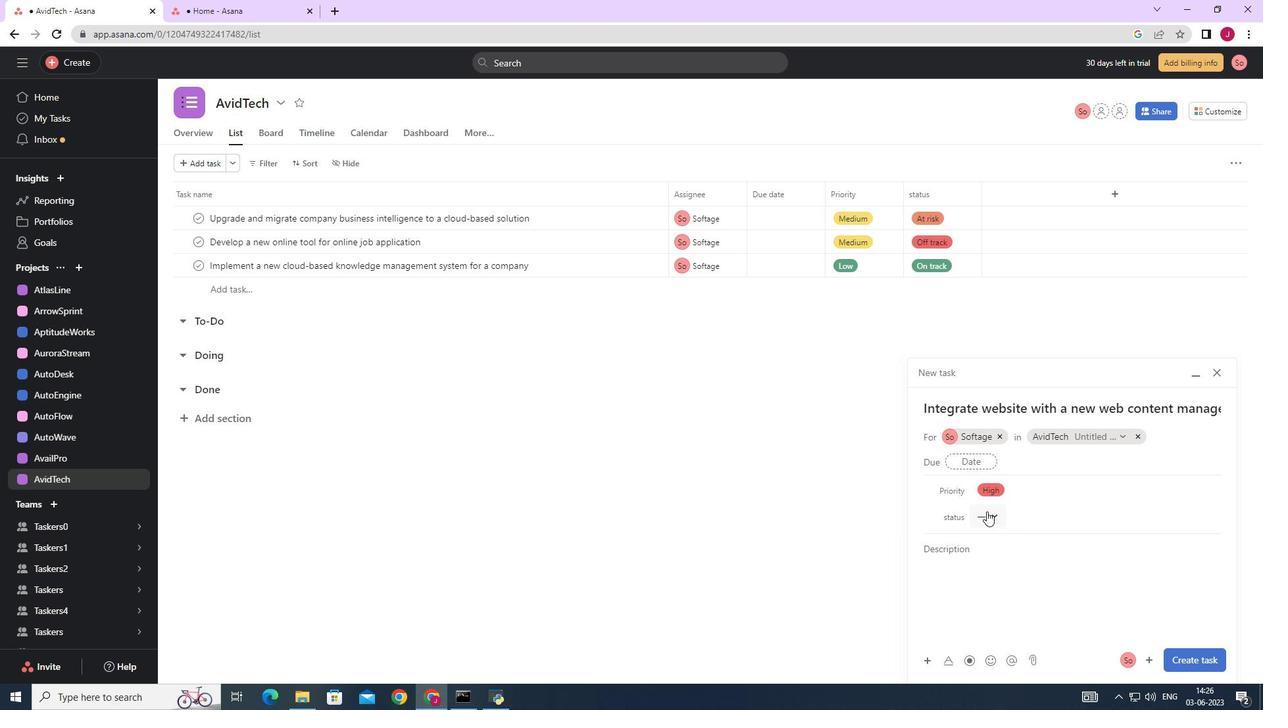 
Action: Mouse pressed left at (984, 510)
Screenshot: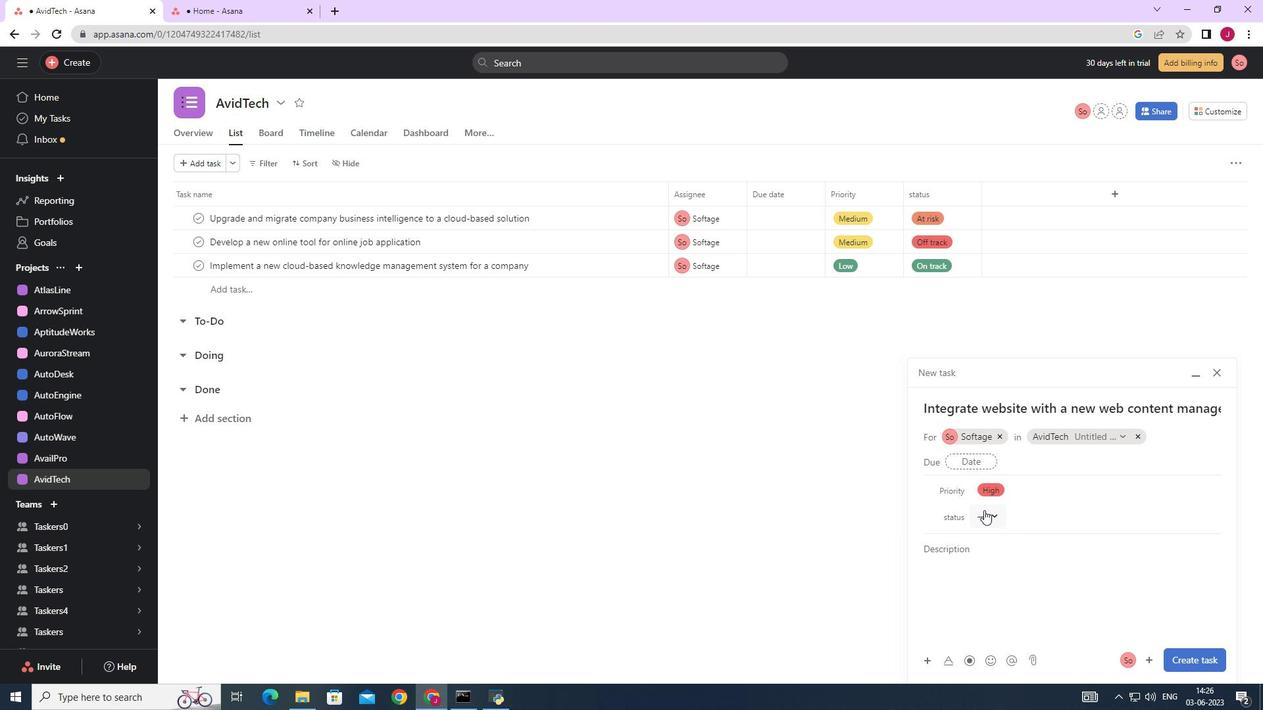 
Action: Mouse moved to (1018, 560)
Screenshot: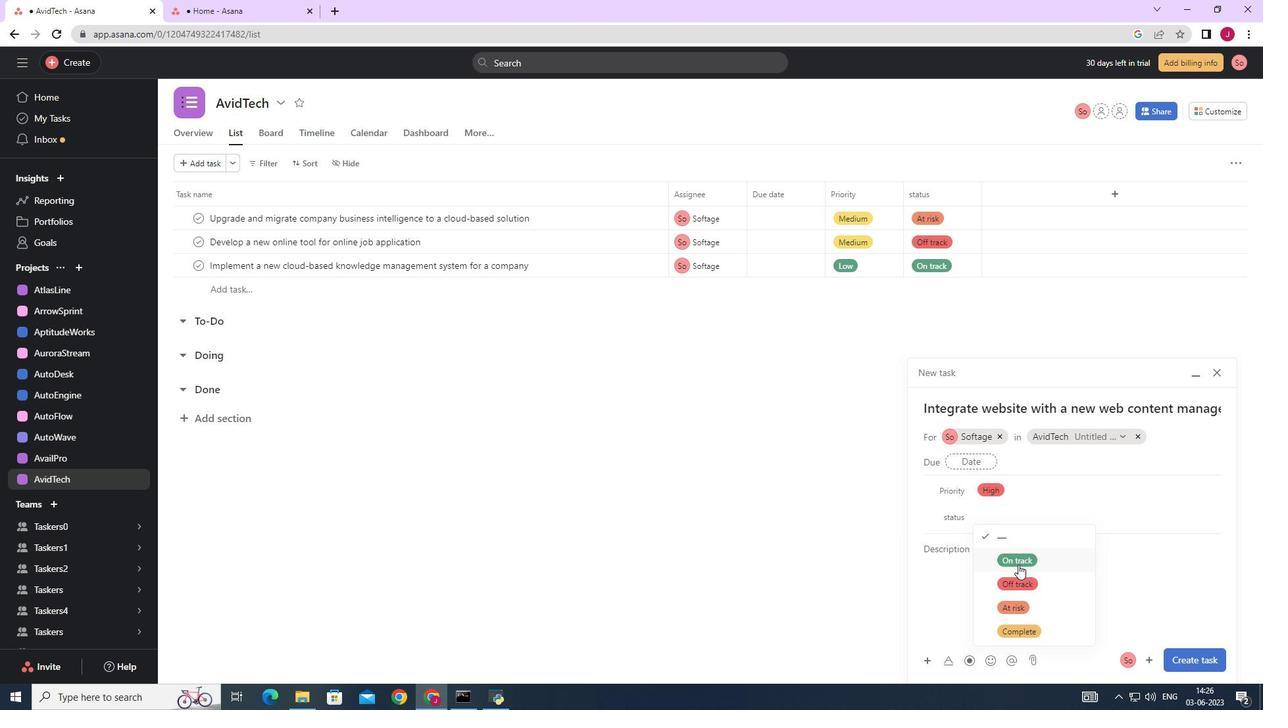 
Action: Mouse pressed left at (1018, 560)
Screenshot: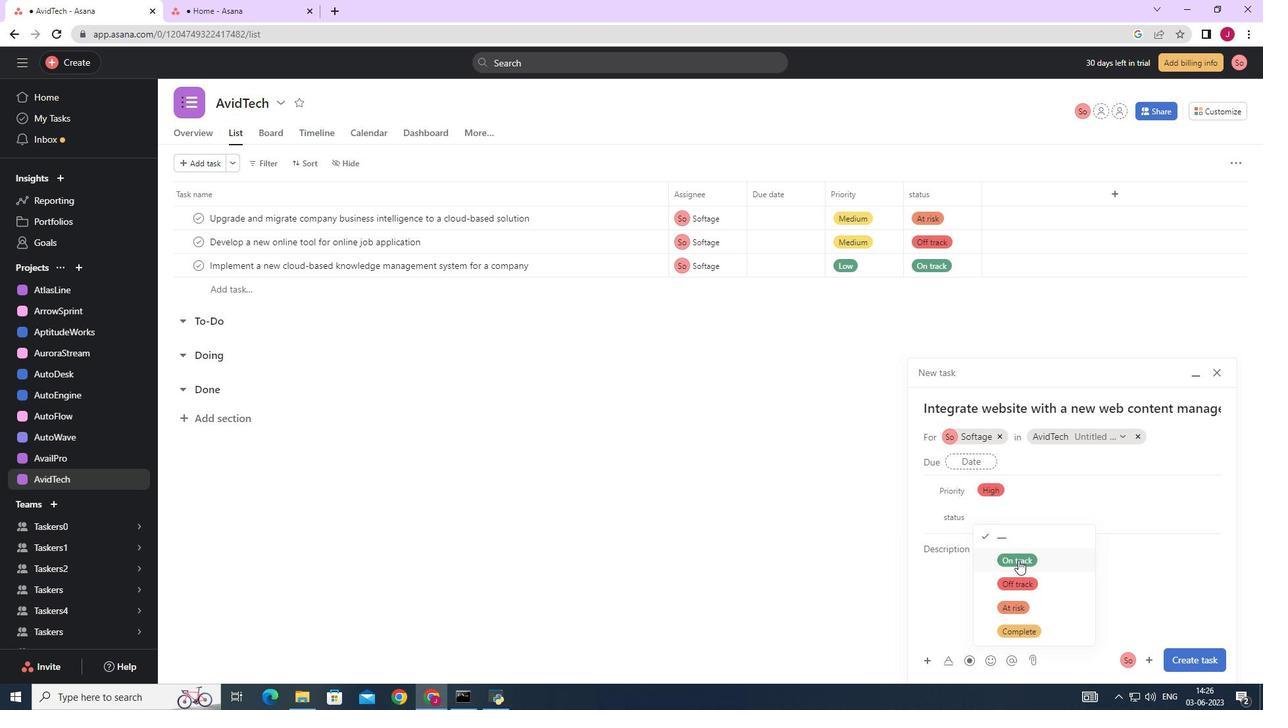 
Action: Mouse moved to (1187, 661)
Screenshot: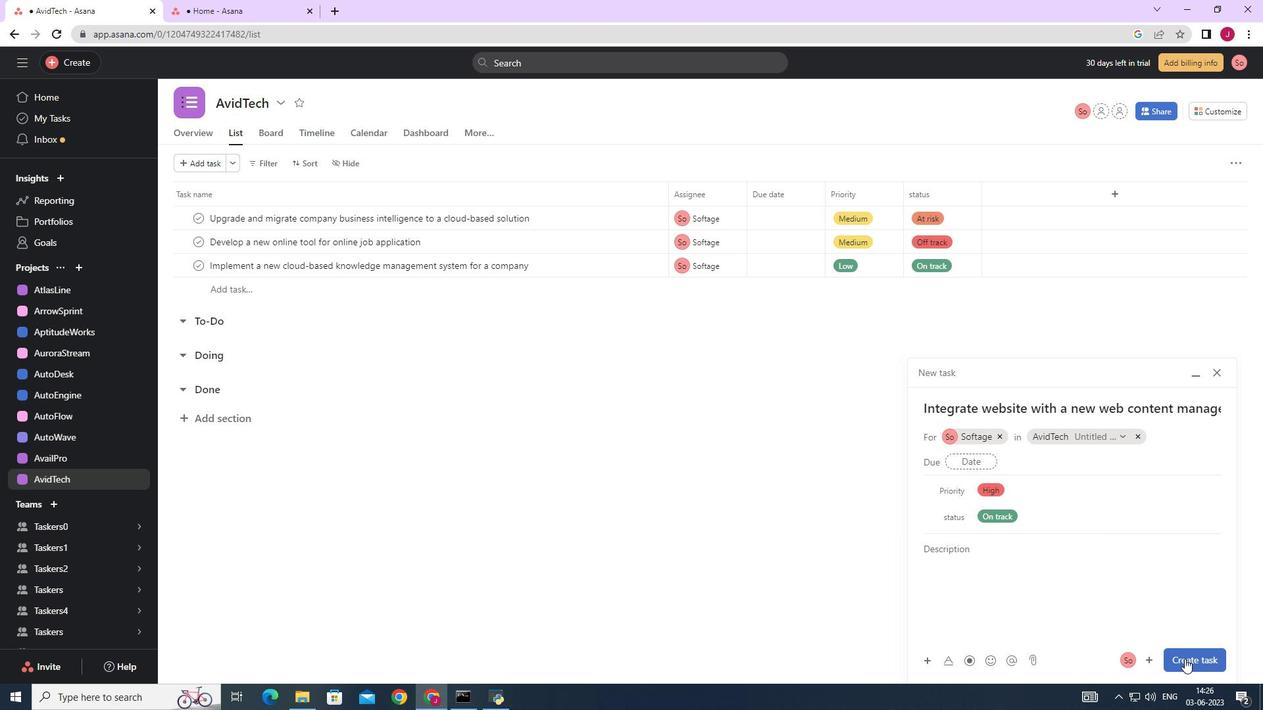 
Action: Mouse pressed left at (1187, 661)
Screenshot: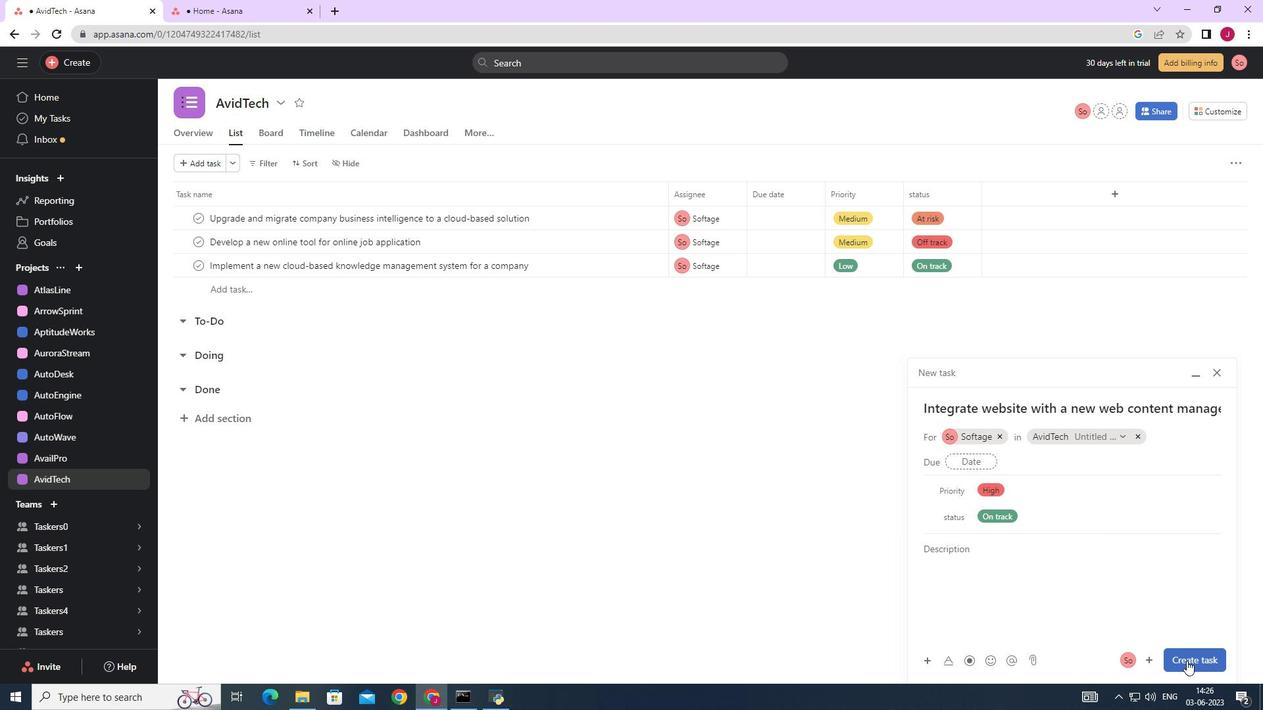 
Action: Mouse moved to (1015, 572)
Screenshot: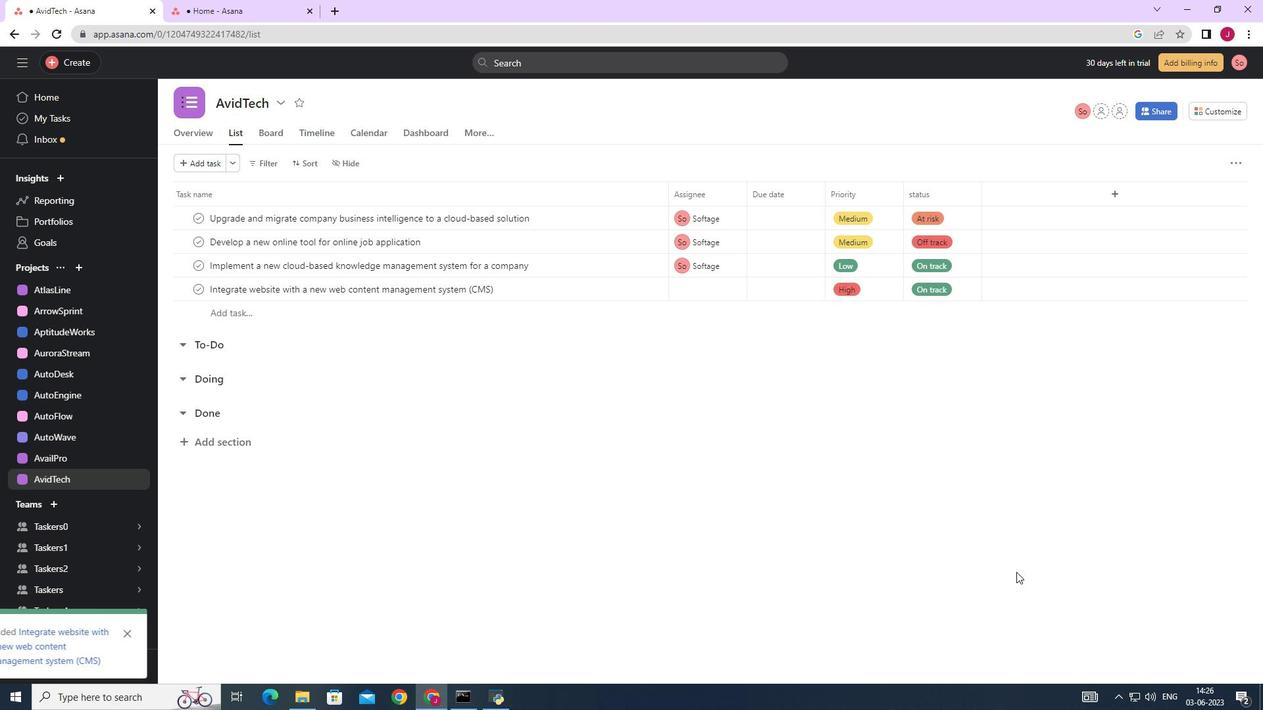 
